 Task: Open Card Grant Proposal Review Meeting in Board Customer Retention Programs to Workspace Accounting and Finance Consulting and add a team member Softage.3@softage.net, a label Purple, a checklist Emotional Intelligence, an attachment from your onedrive, a color Purple and finally, add a card description 'Create and send out customer satisfaction survey' and a comment 'We should approach this task with a sense of community and teamwork'. Add a start date 'Jan 07, 1900' with a due date 'Jan 14, 1900'
Action: Mouse moved to (109, 335)
Screenshot: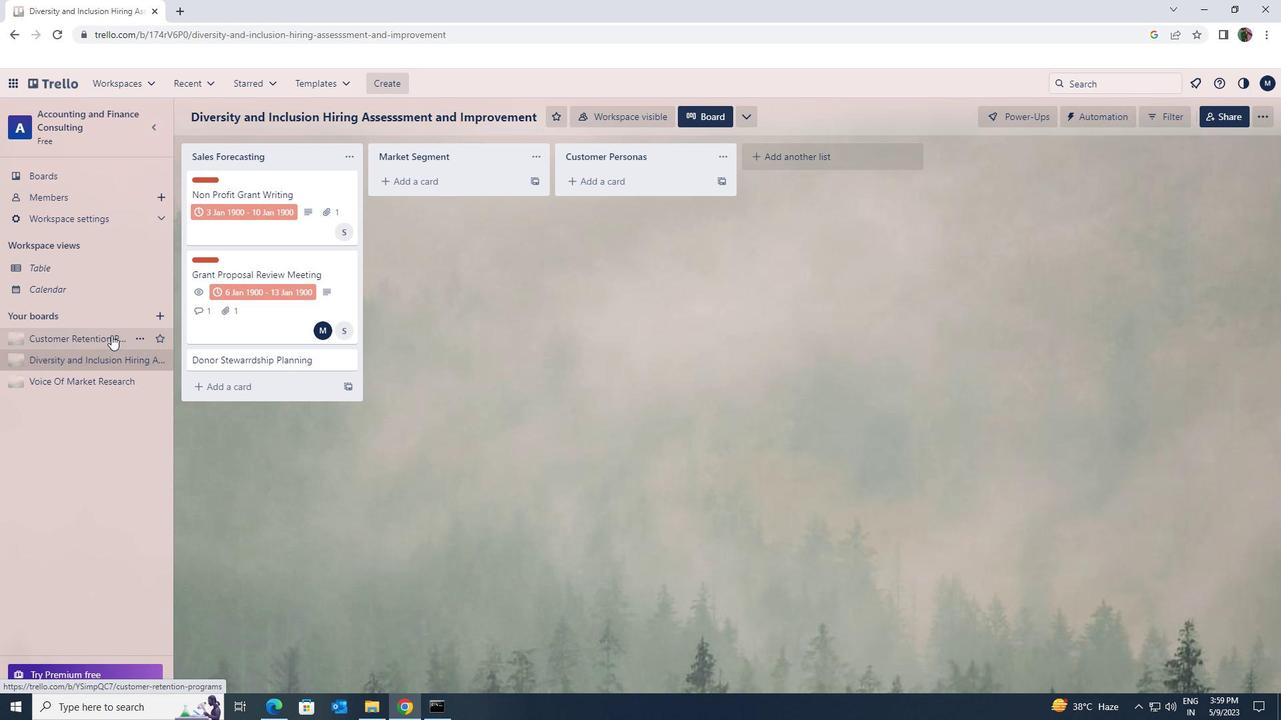 
Action: Mouse pressed left at (109, 335)
Screenshot: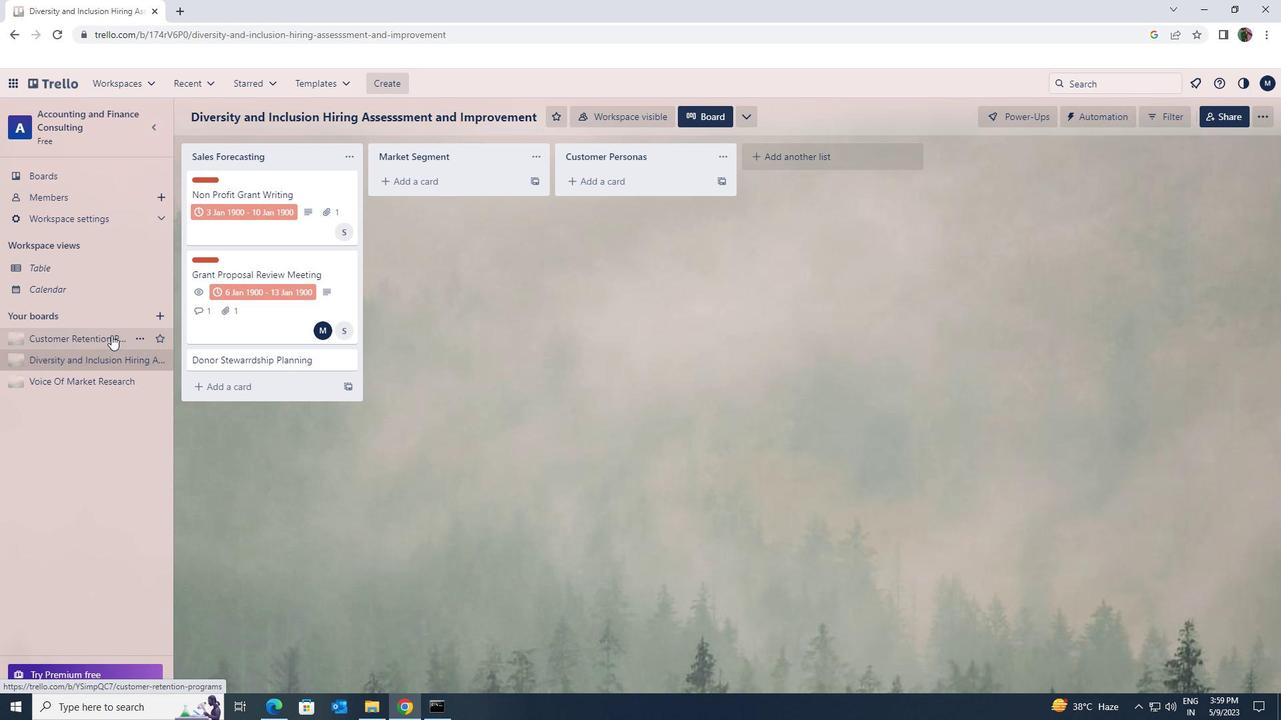
Action: Mouse moved to (236, 281)
Screenshot: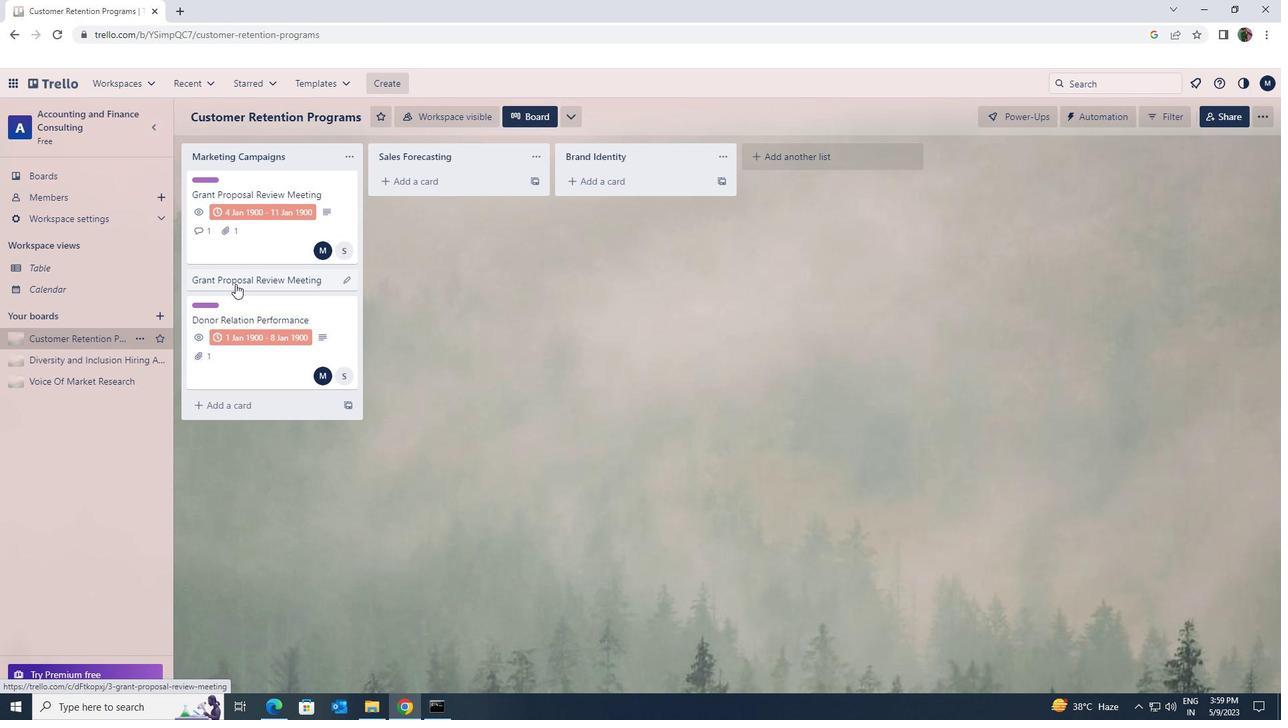 
Action: Mouse pressed left at (236, 281)
Screenshot: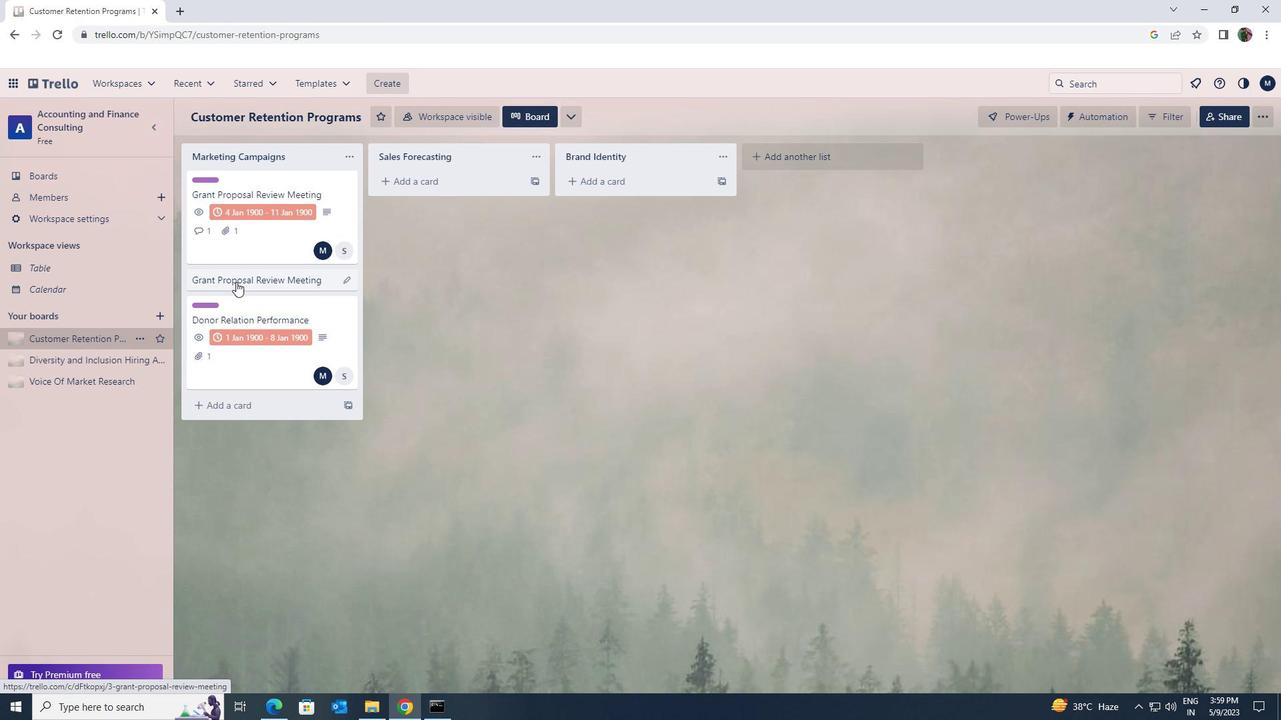 
Action: Mouse moved to (798, 188)
Screenshot: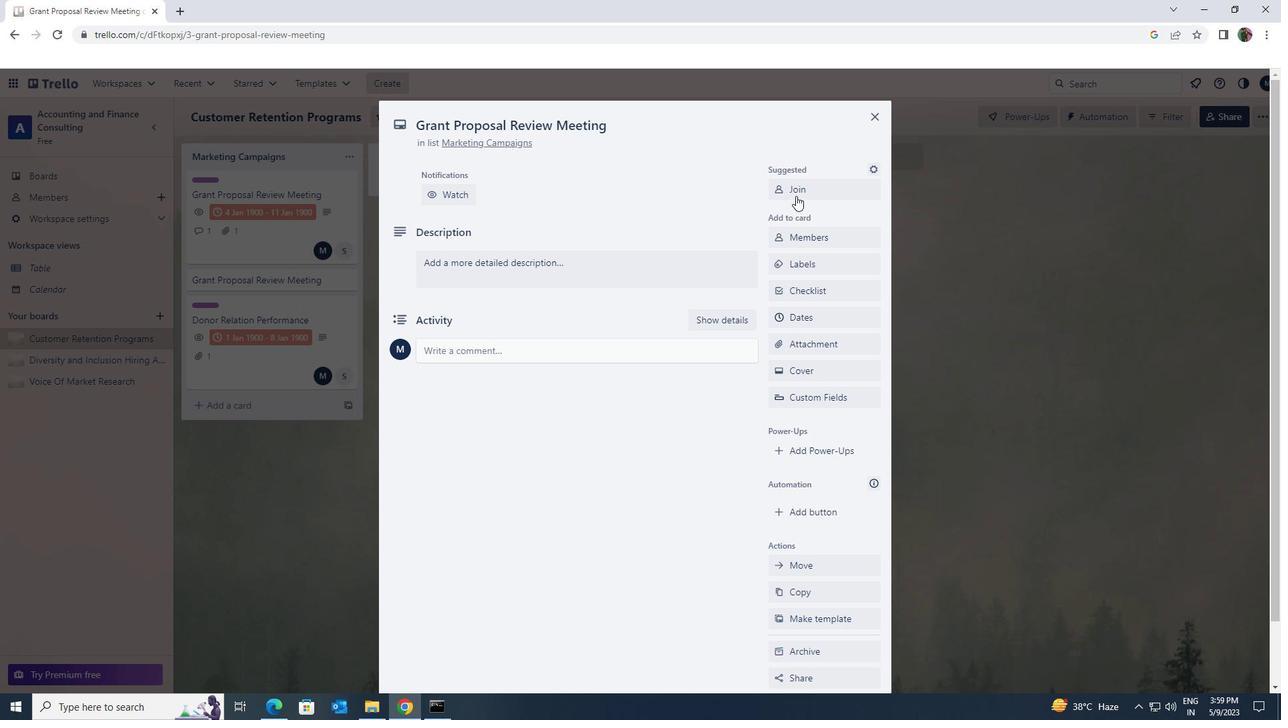 
Action: Mouse pressed left at (798, 188)
Screenshot: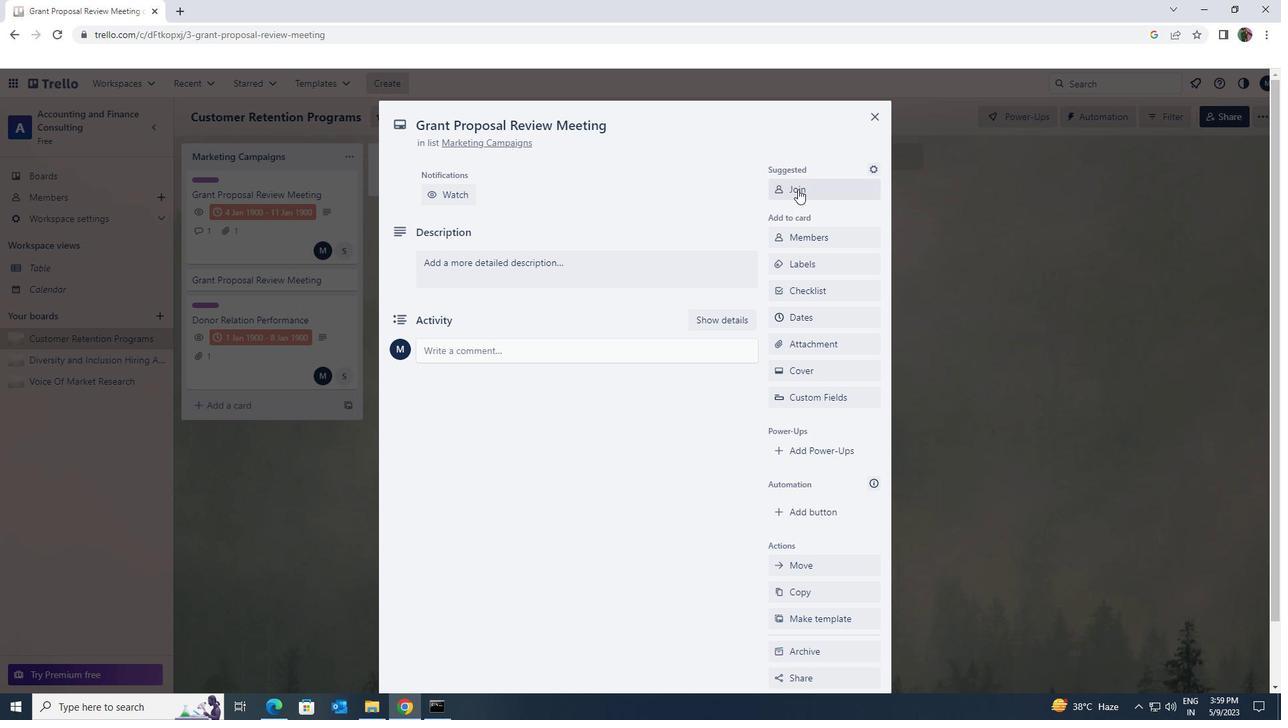 
Action: Mouse moved to (796, 191)
Screenshot: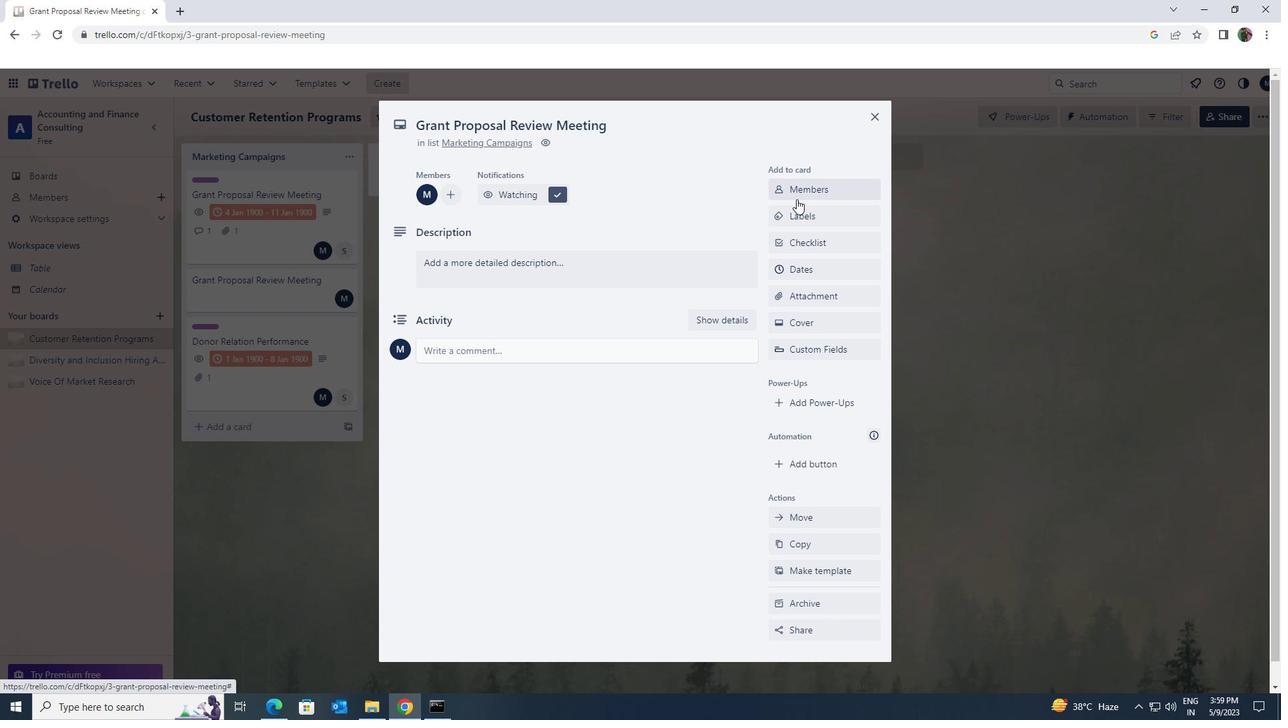 
Action: Mouse pressed left at (796, 191)
Screenshot: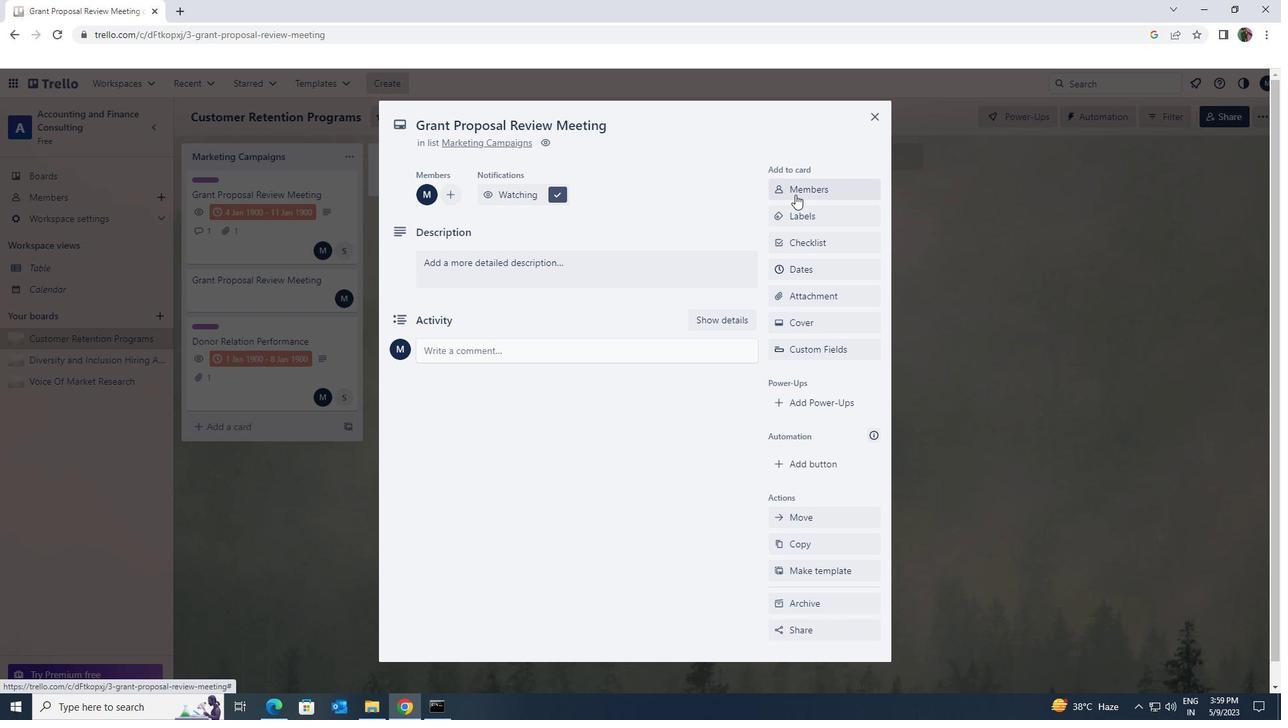 
Action: Mouse moved to (823, 252)
Screenshot: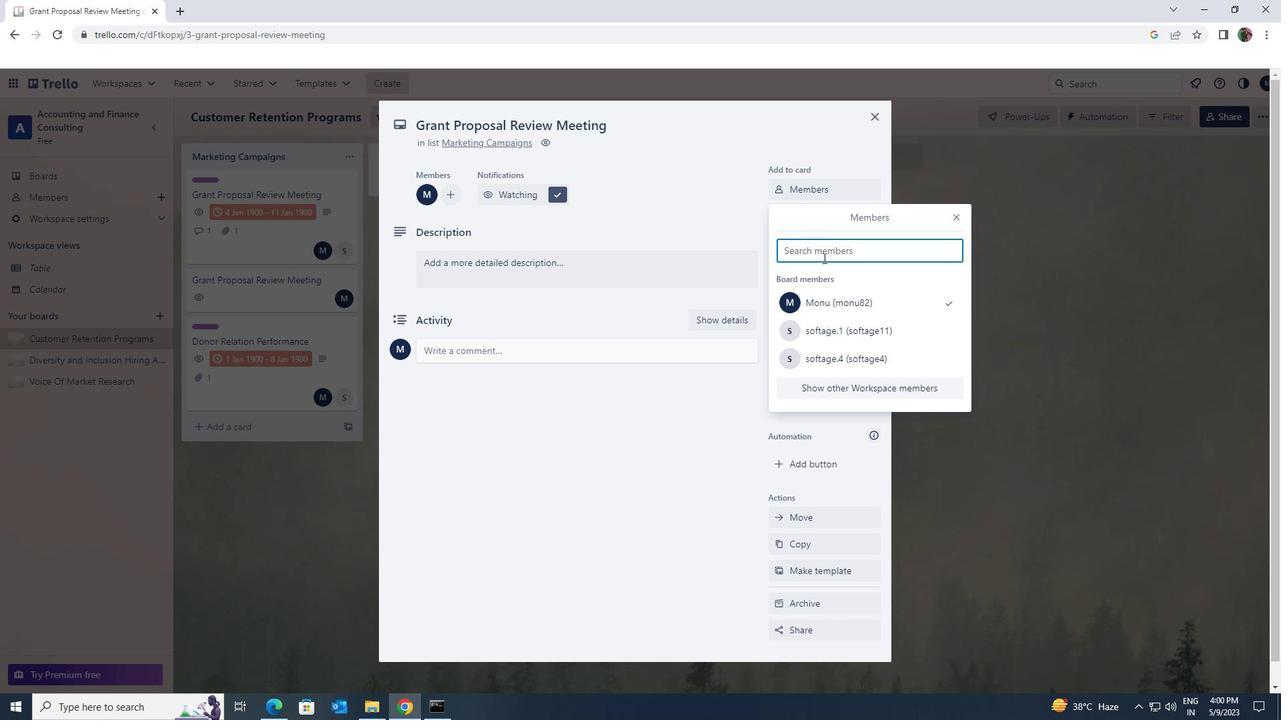 
Action: Mouse pressed left at (823, 252)
Screenshot: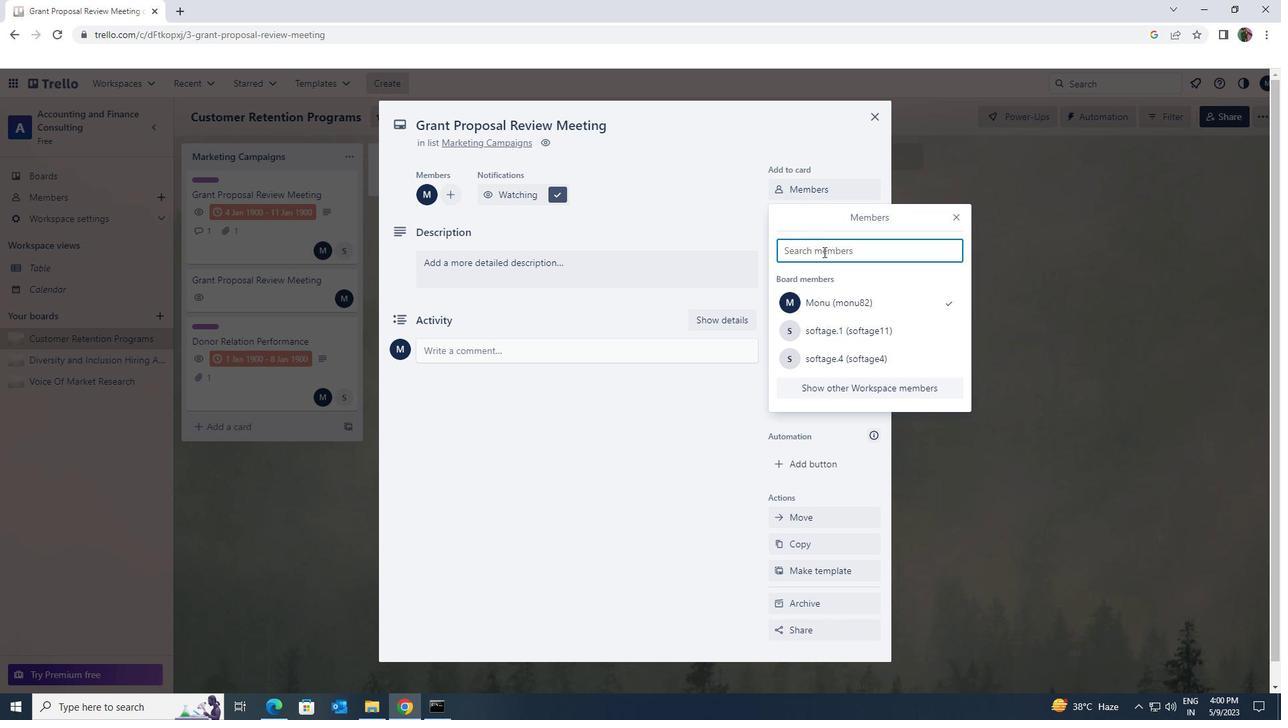 
Action: Key pressed <Key.shift>SOFTAGE.3<Key.shift><Key.shift>@<Key.shift>SOFTAGE.NET
Screenshot: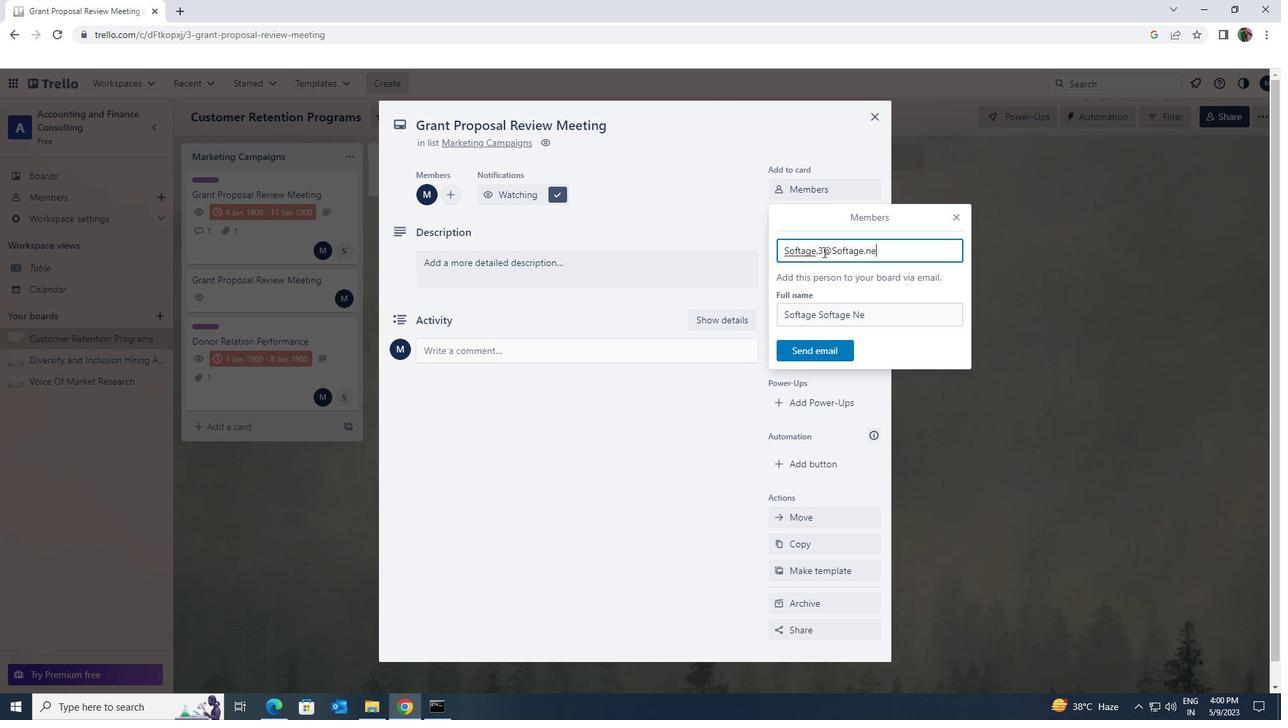 
Action: Mouse moved to (828, 349)
Screenshot: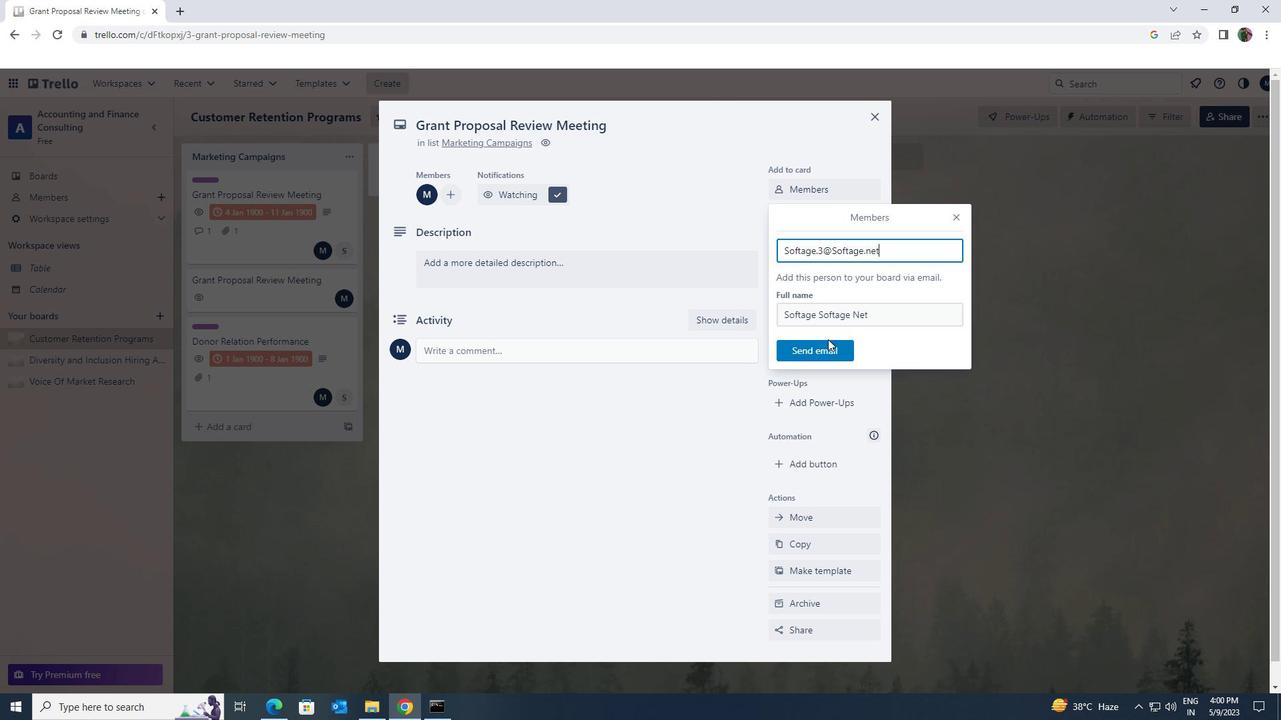 
Action: Mouse pressed left at (828, 349)
Screenshot: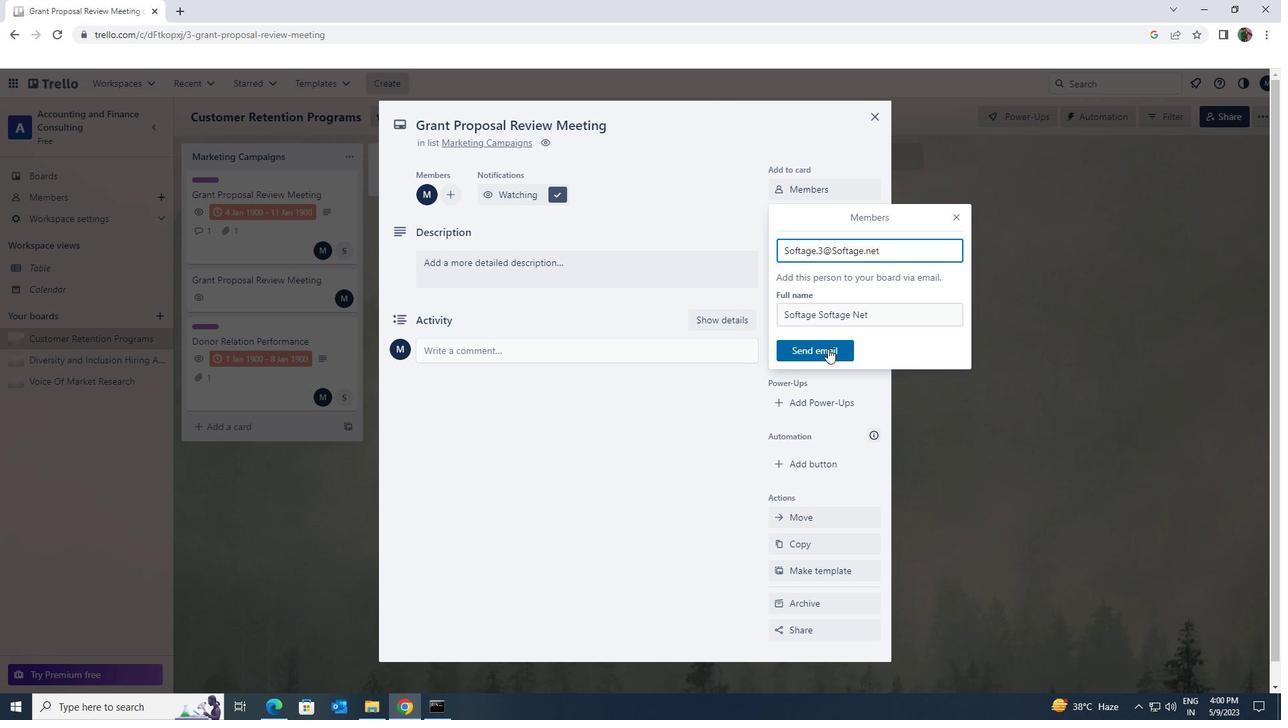 
Action: Mouse moved to (796, 216)
Screenshot: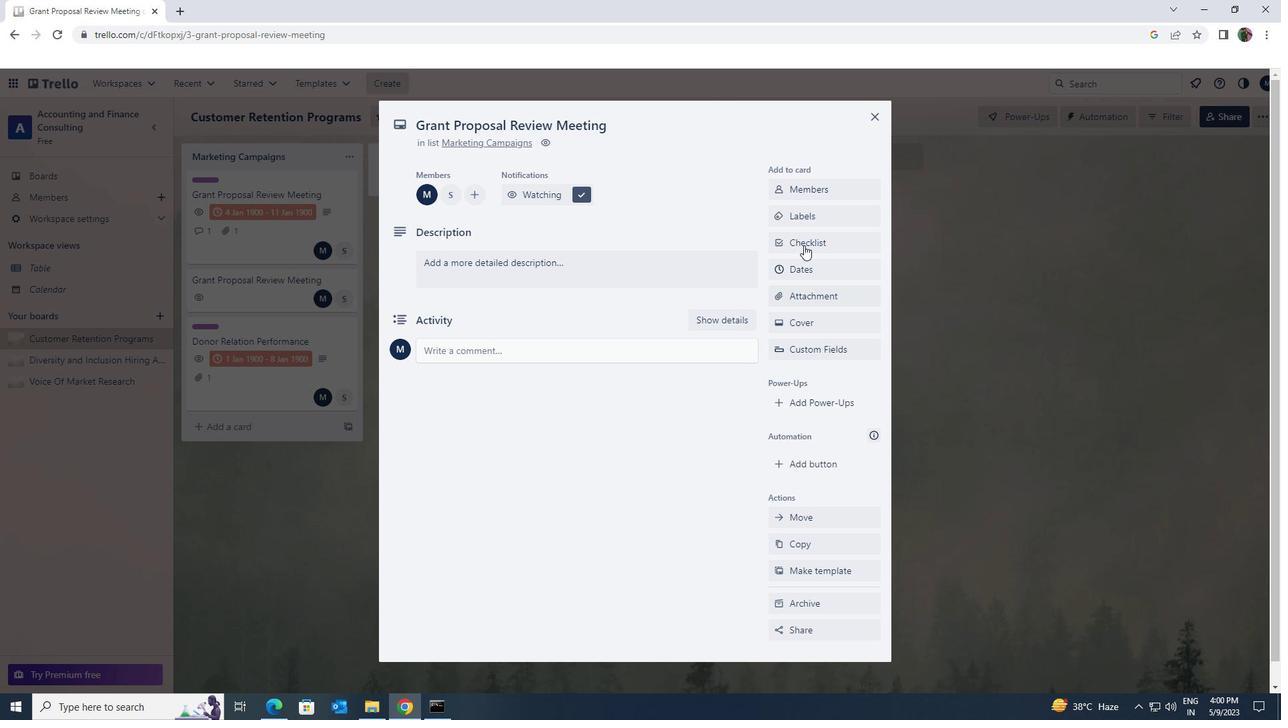 
Action: Mouse pressed left at (796, 216)
Screenshot: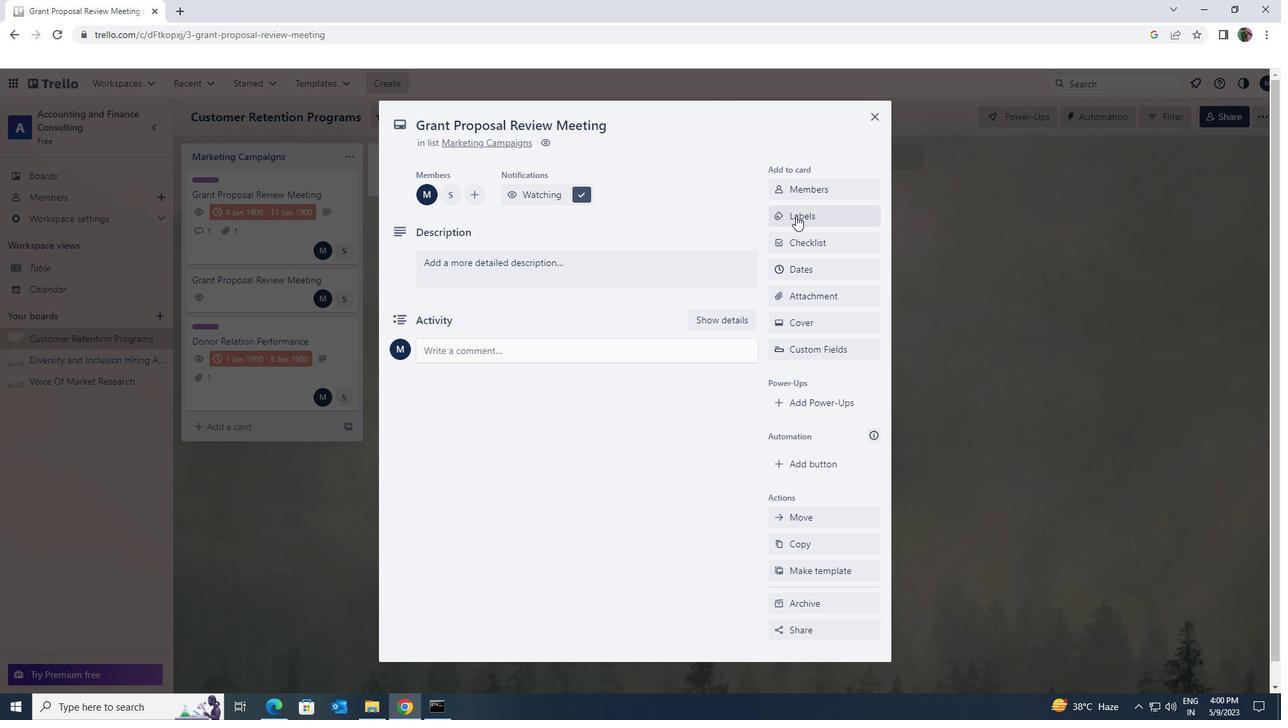 
Action: Mouse moved to (869, 497)
Screenshot: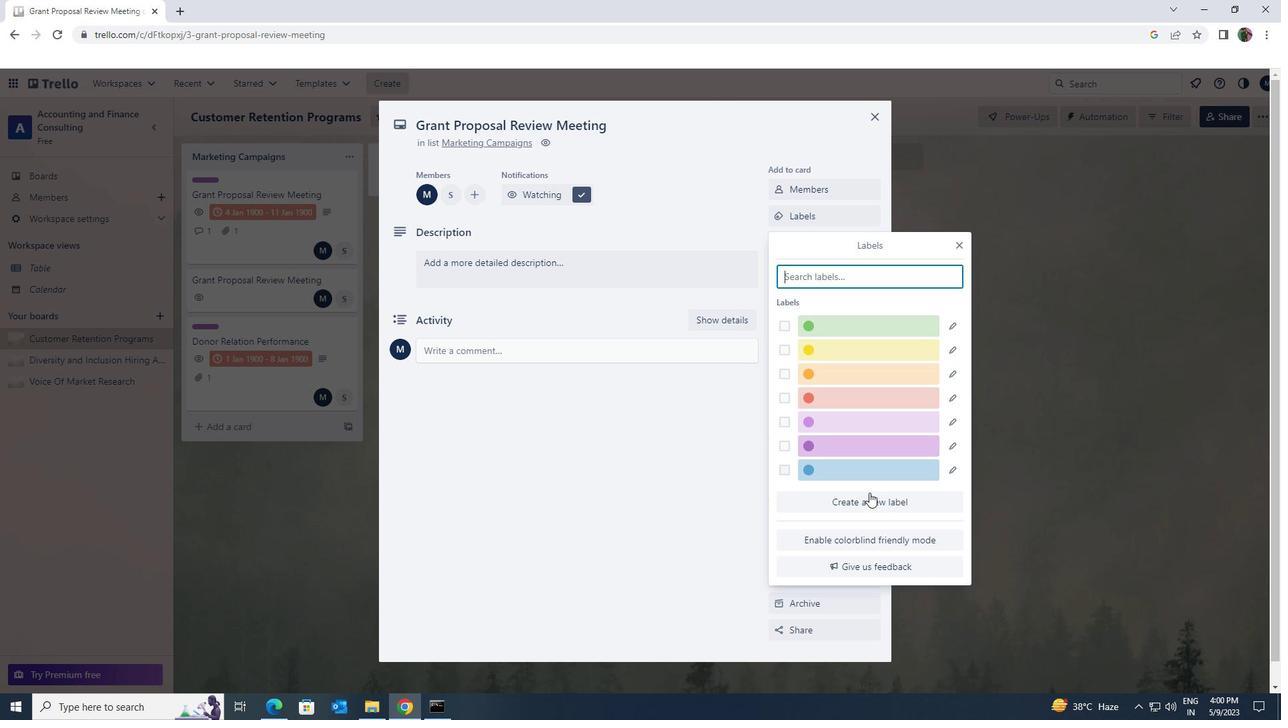 
Action: Mouse pressed left at (869, 497)
Screenshot: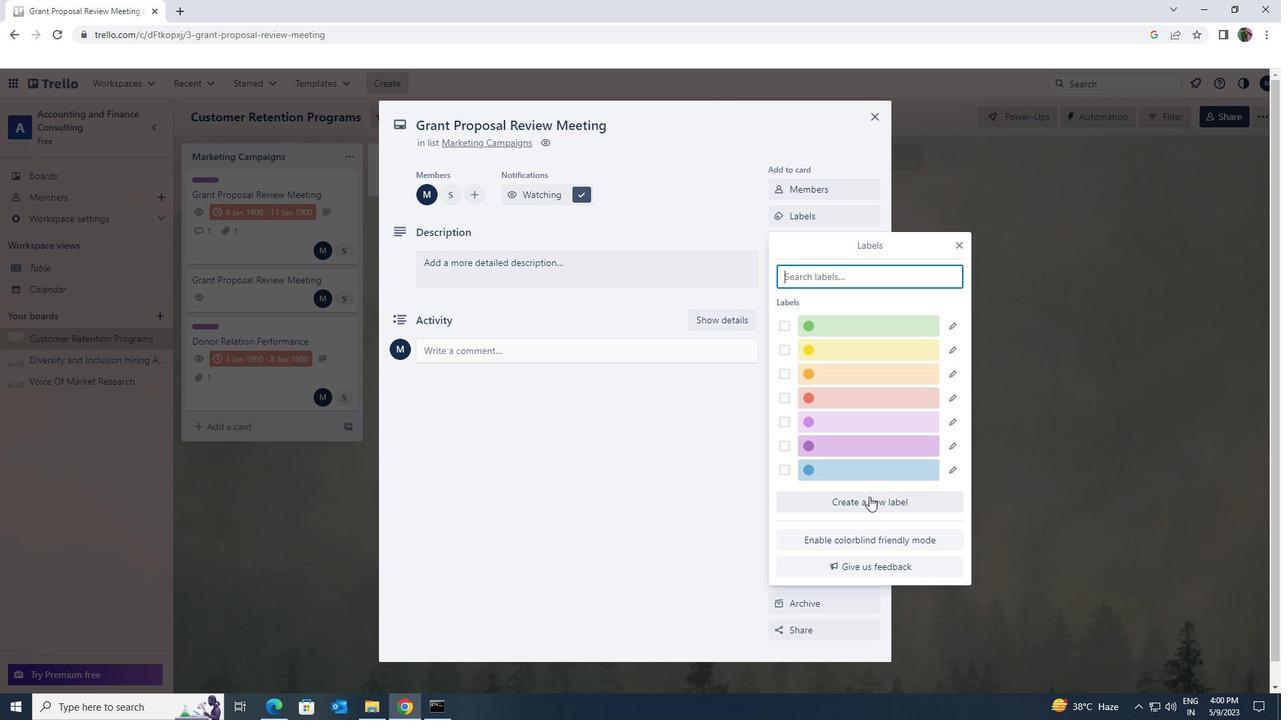 
Action: Mouse moved to (947, 463)
Screenshot: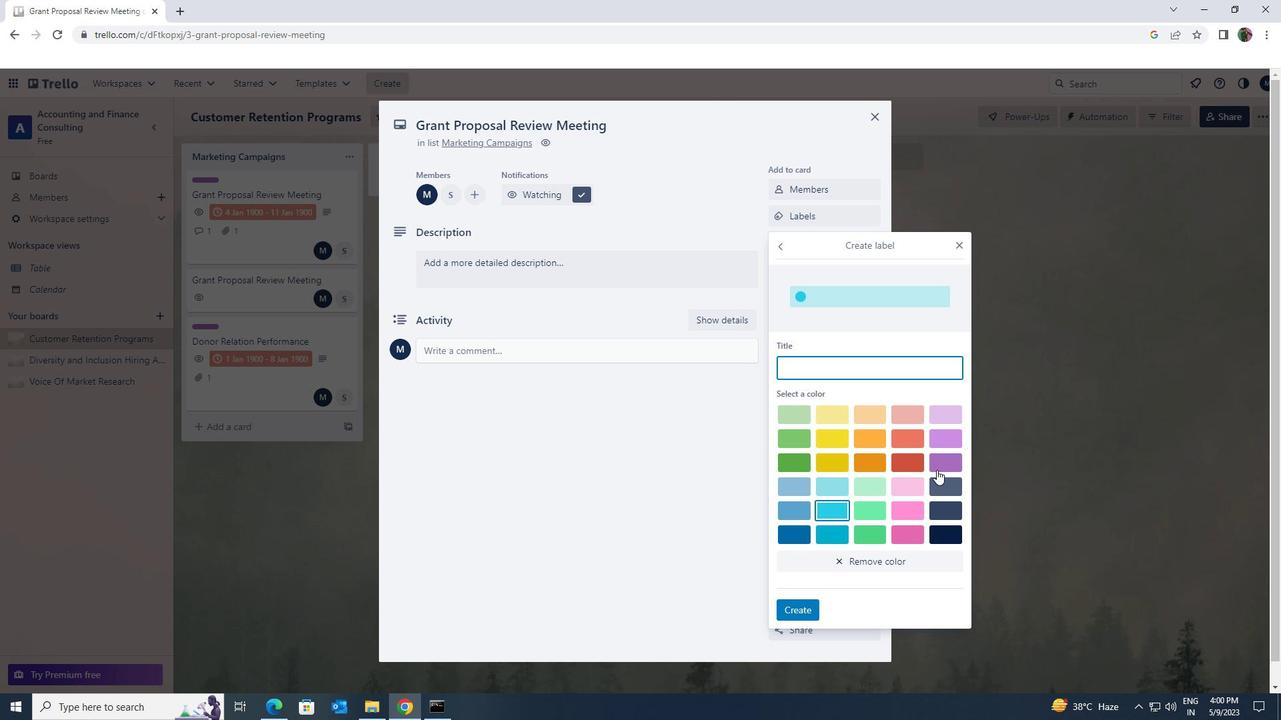 
Action: Mouse pressed left at (947, 463)
Screenshot: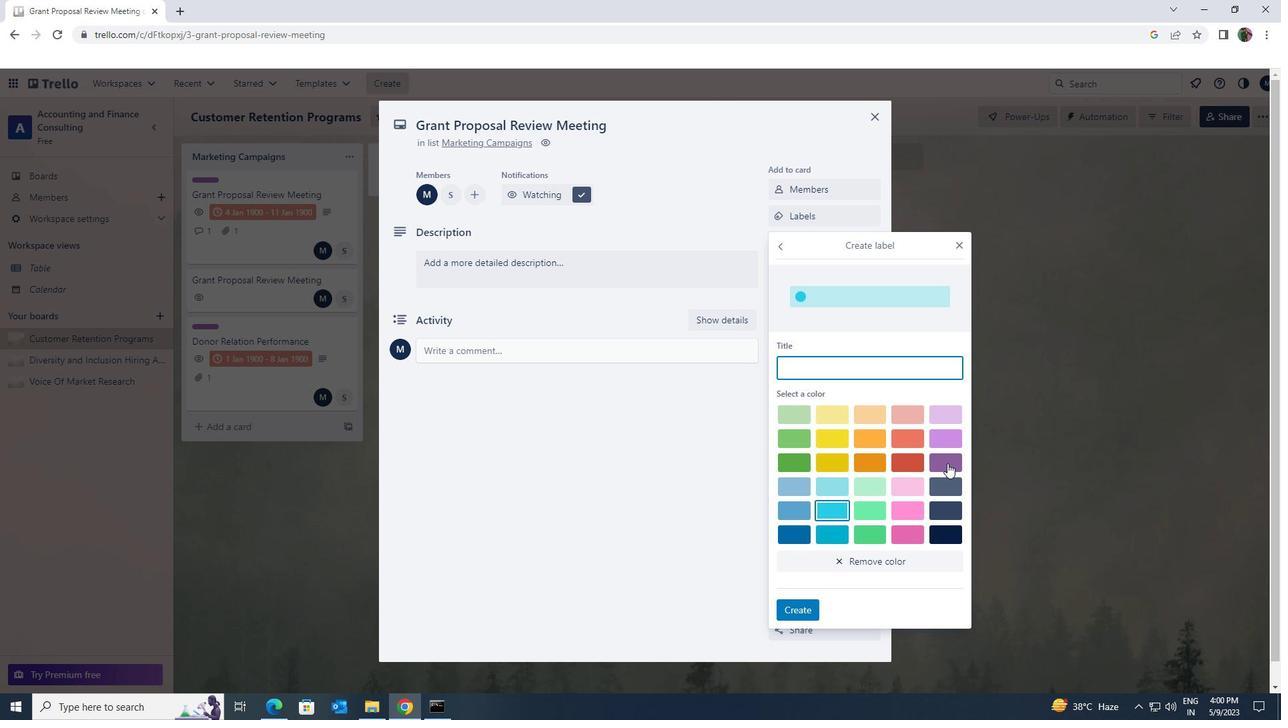 
Action: Mouse moved to (798, 609)
Screenshot: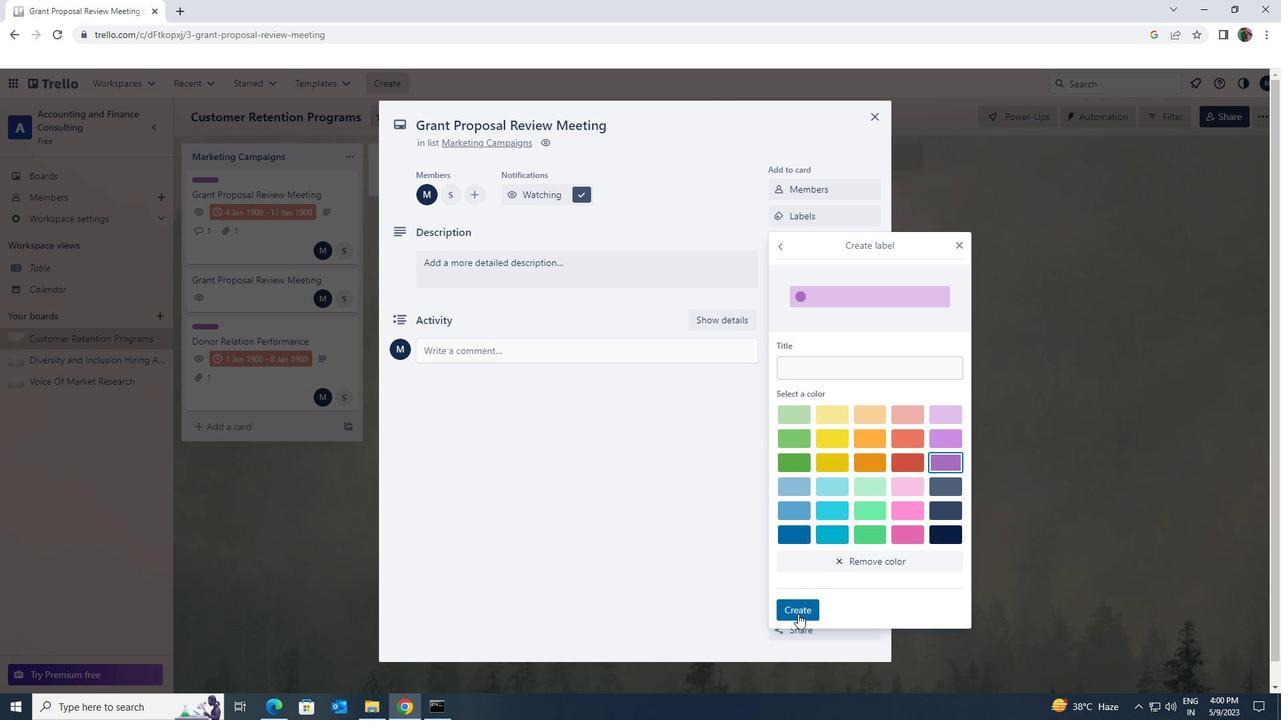 
Action: Mouse pressed left at (798, 609)
Screenshot: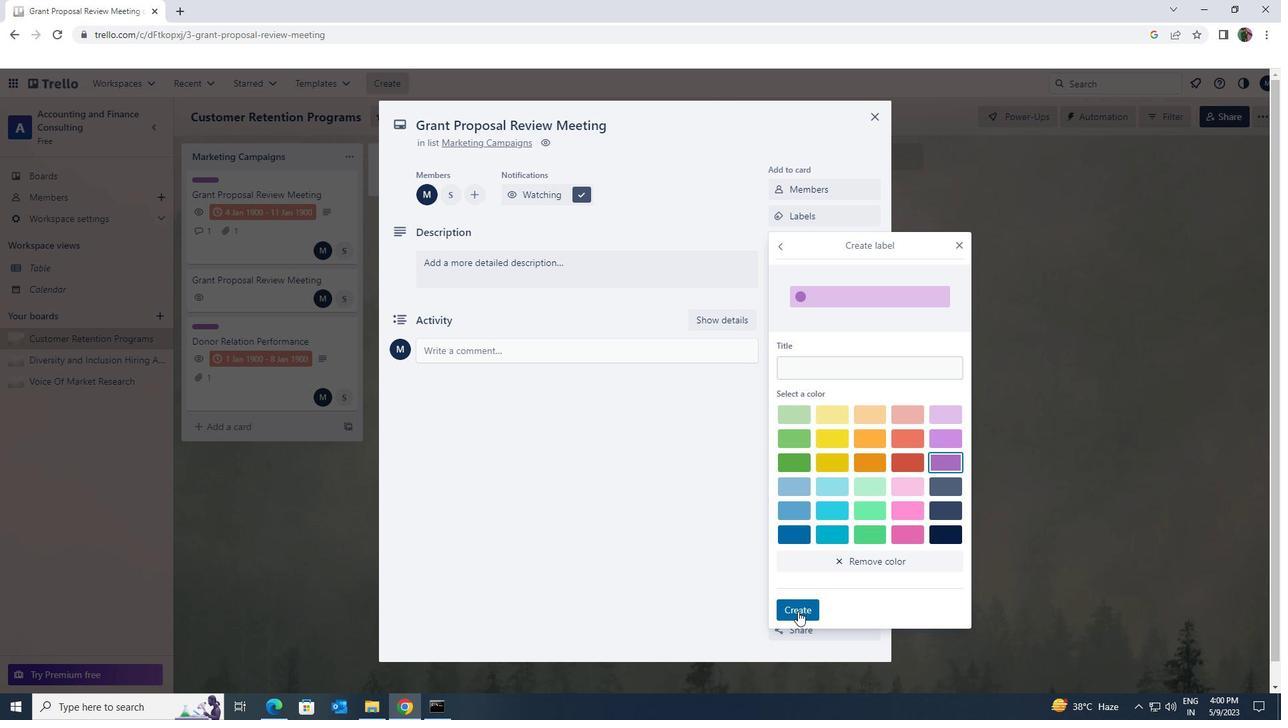
Action: Mouse moved to (960, 246)
Screenshot: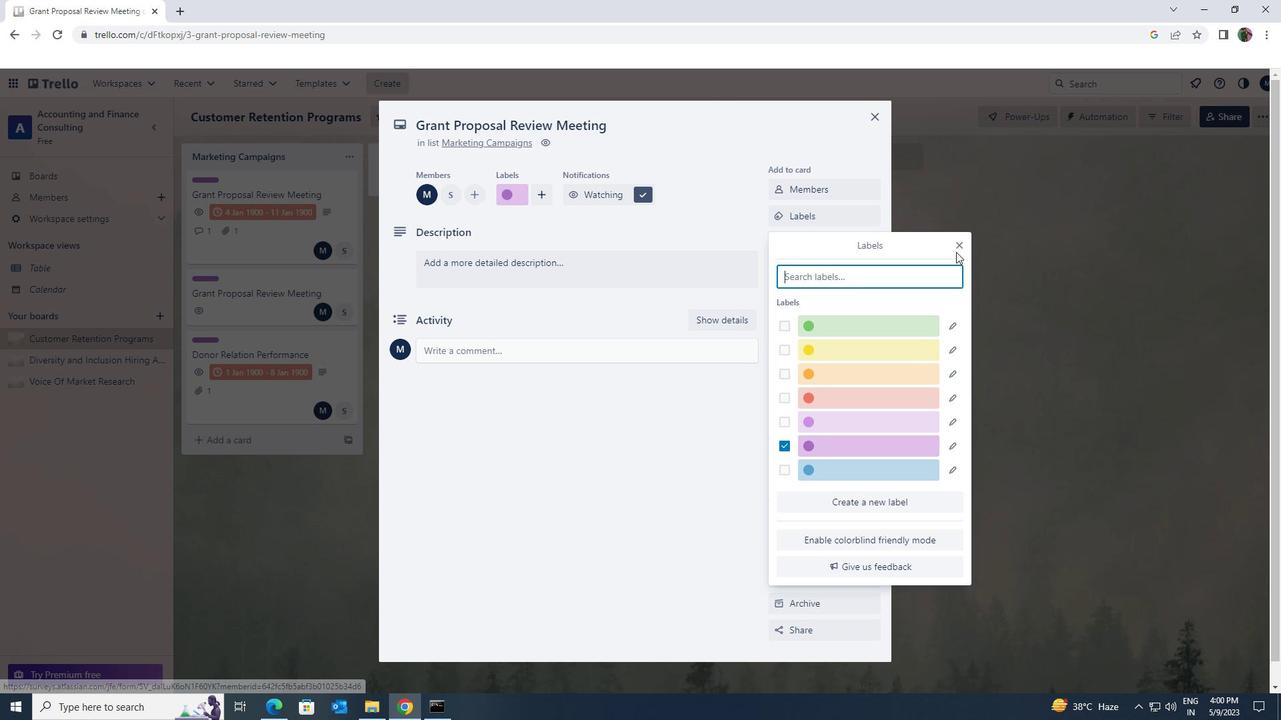 
Action: Mouse pressed left at (960, 246)
Screenshot: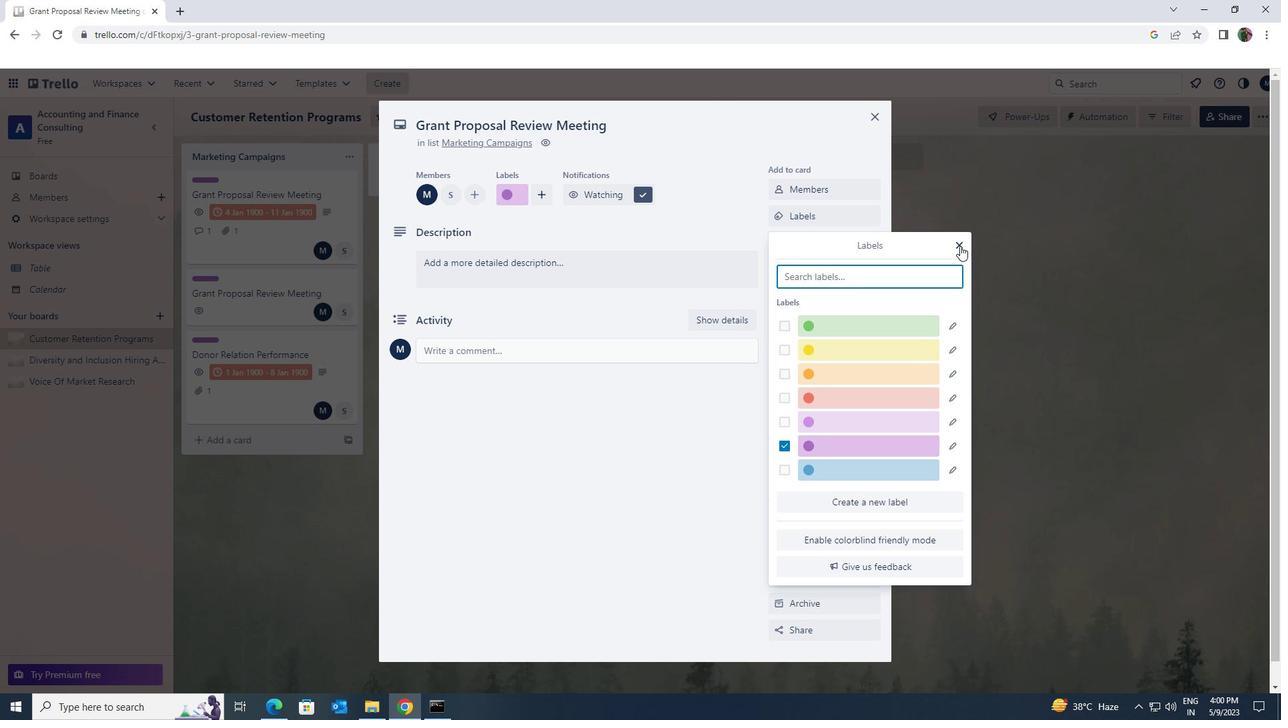 
Action: Mouse moved to (853, 242)
Screenshot: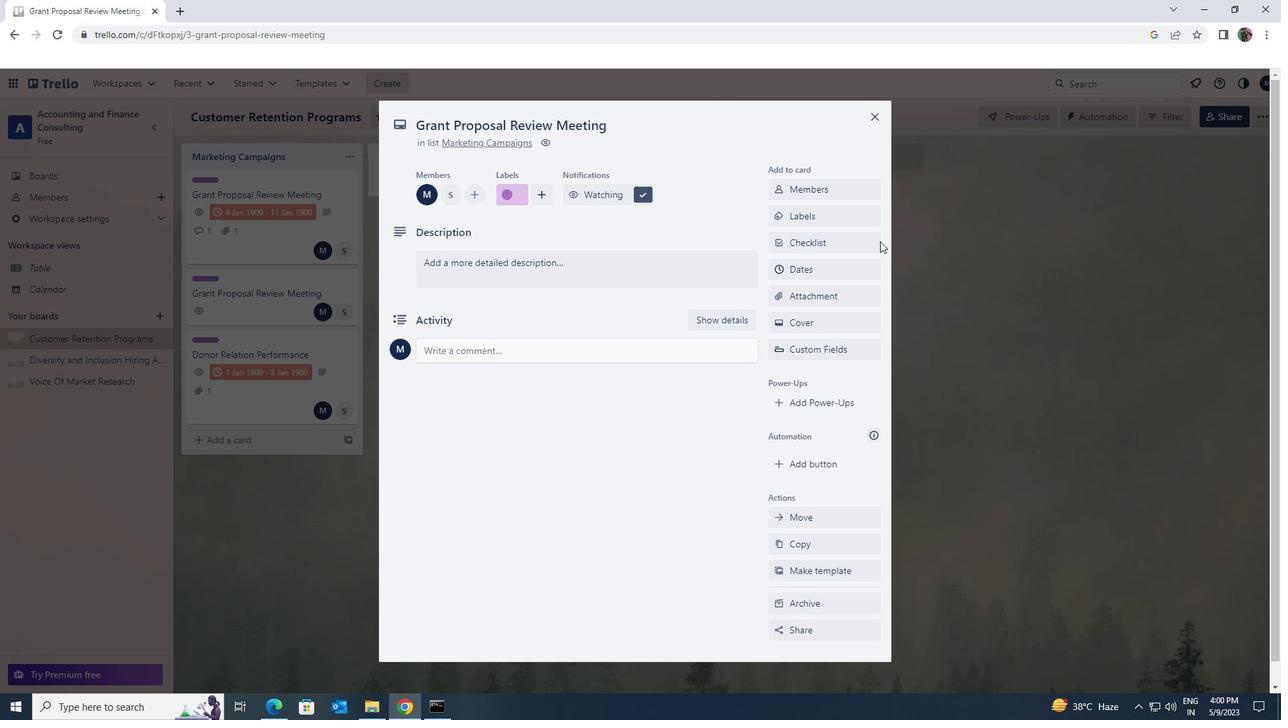 
Action: Mouse pressed left at (853, 242)
Screenshot: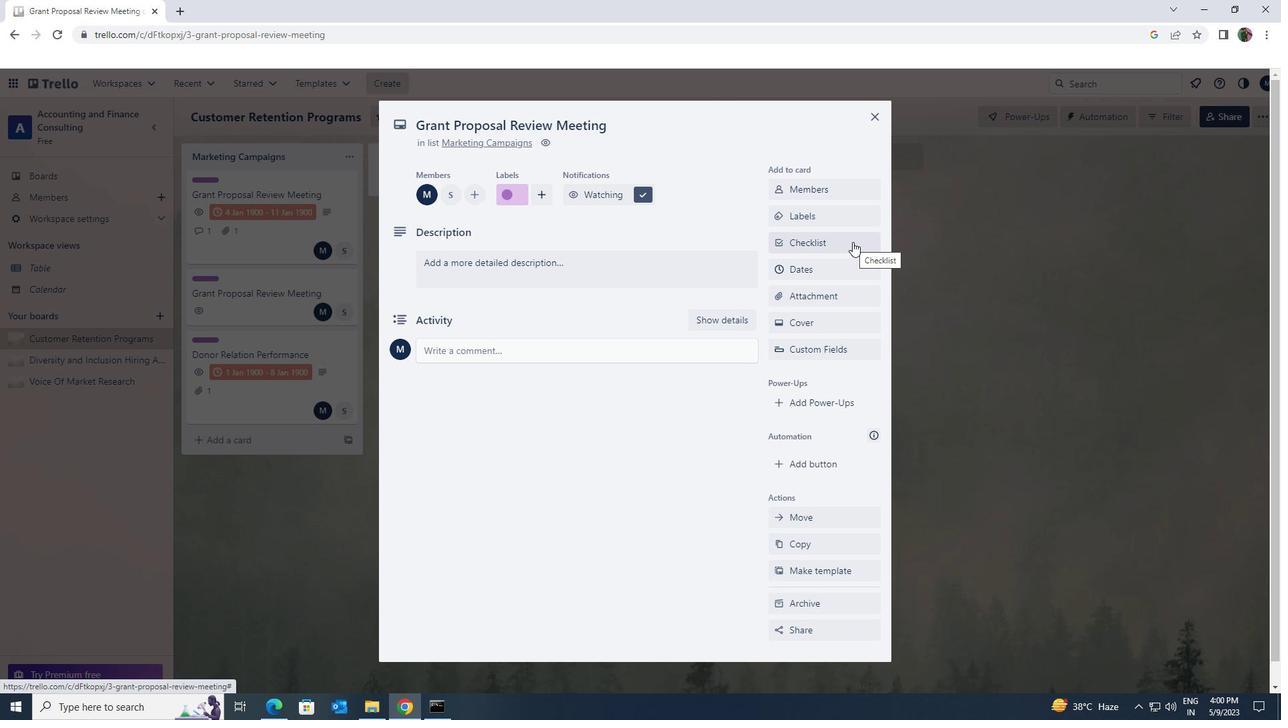 
Action: Key pressed <Key.shift><Key.shift><Key.shift><Key.shift>EMOTIONAL<Key.space><Key.shift>INTELLIGENCE
Screenshot: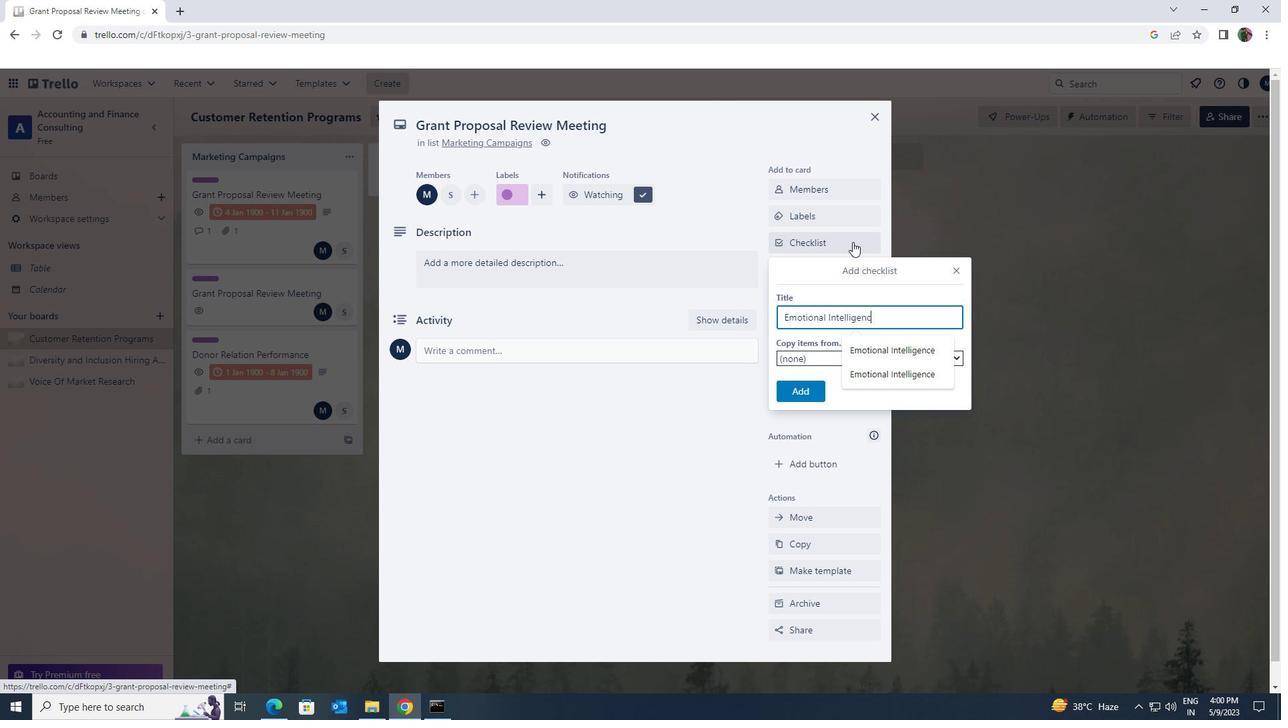 
Action: Mouse moved to (808, 393)
Screenshot: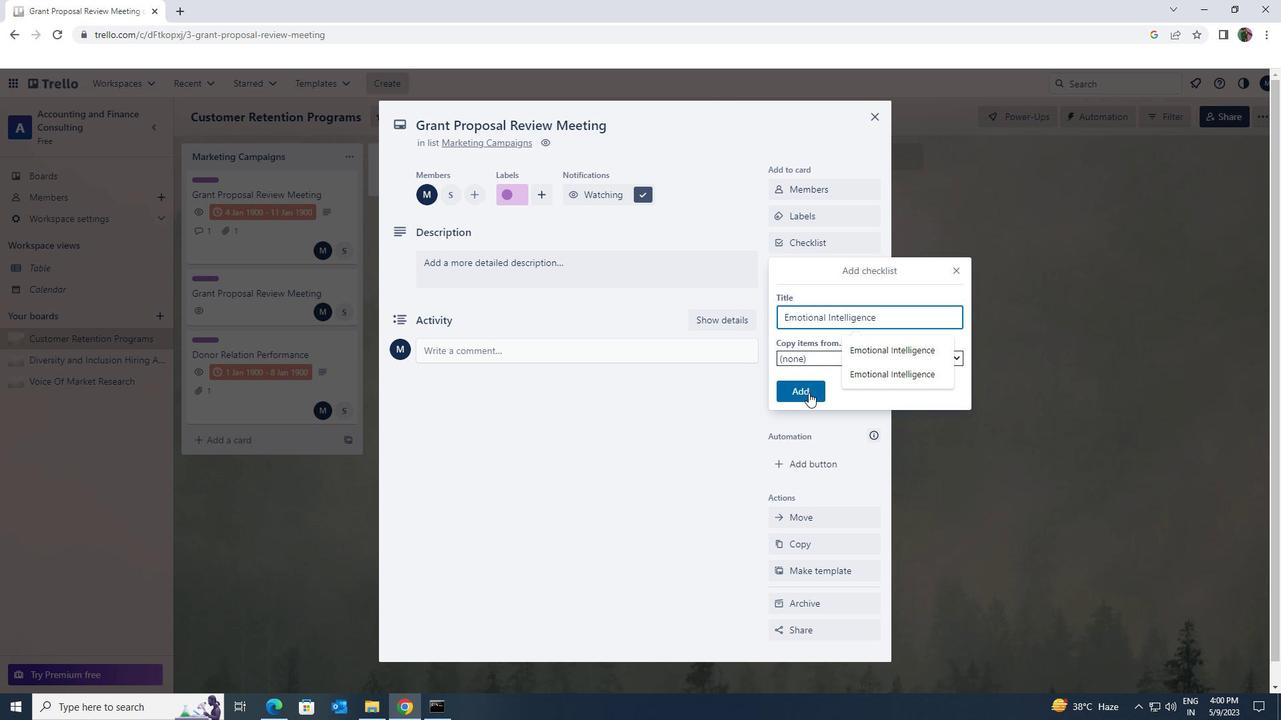 
Action: Mouse pressed left at (808, 393)
Screenshot: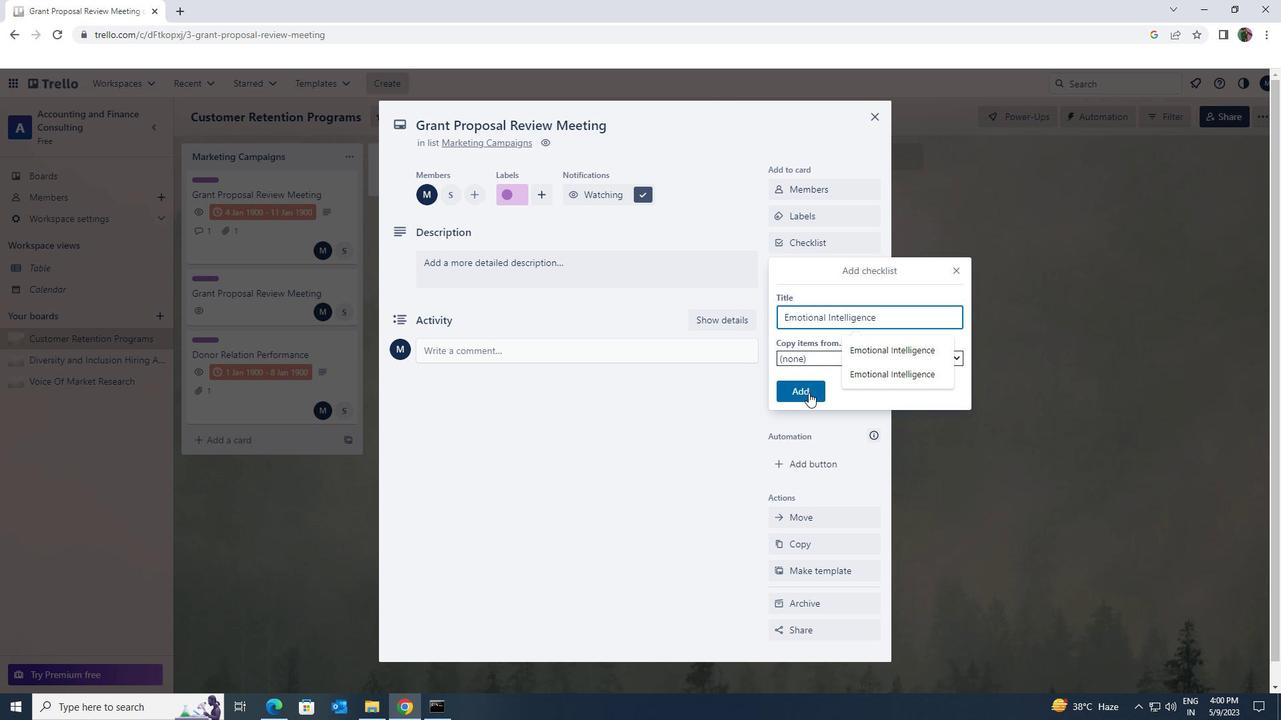 
Action: Mouse moved to (835, 299)
Screenshot: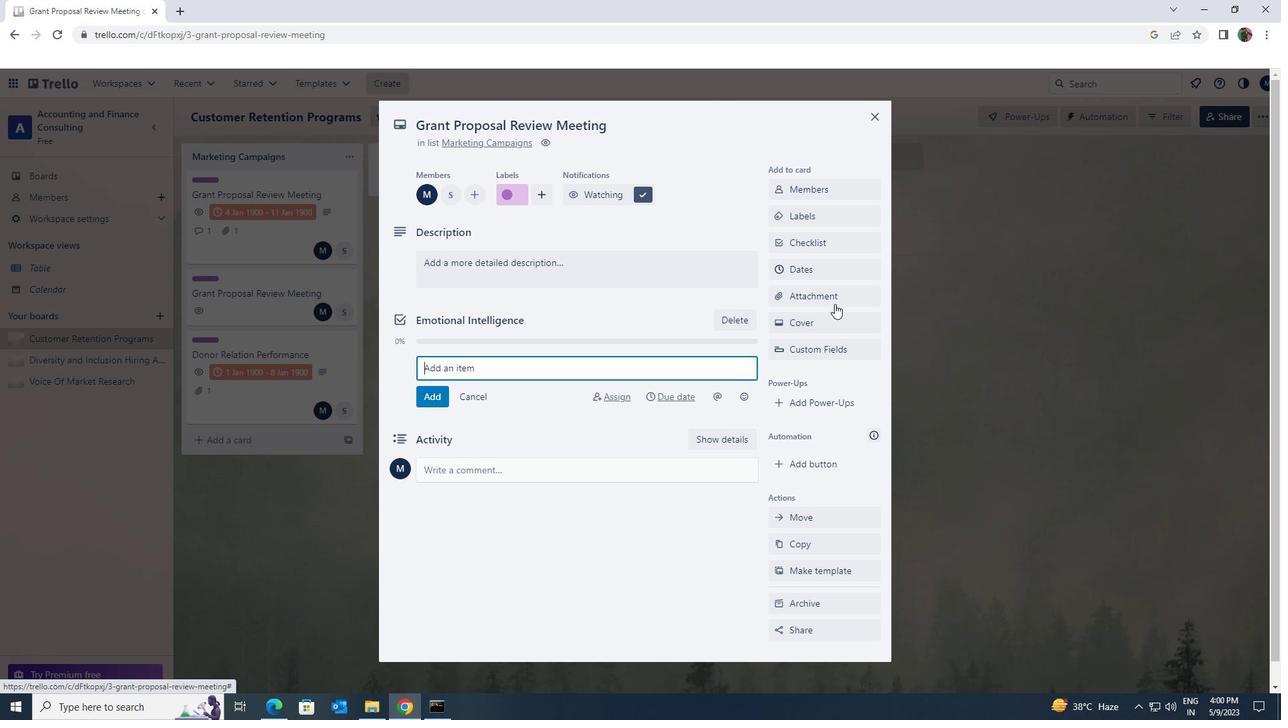 
Action: Mouse pressed left at (835, 299)
Screenshot: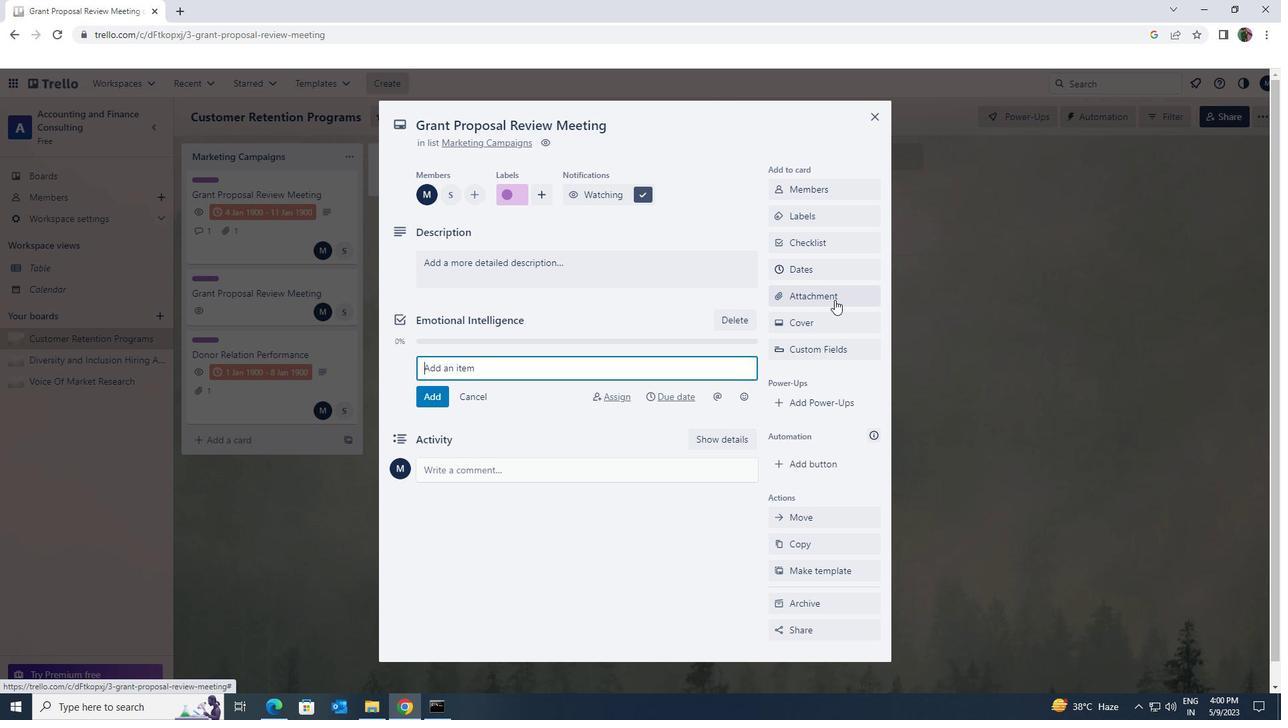 
Action: Mouse moved to (825, 400)
Screenshot: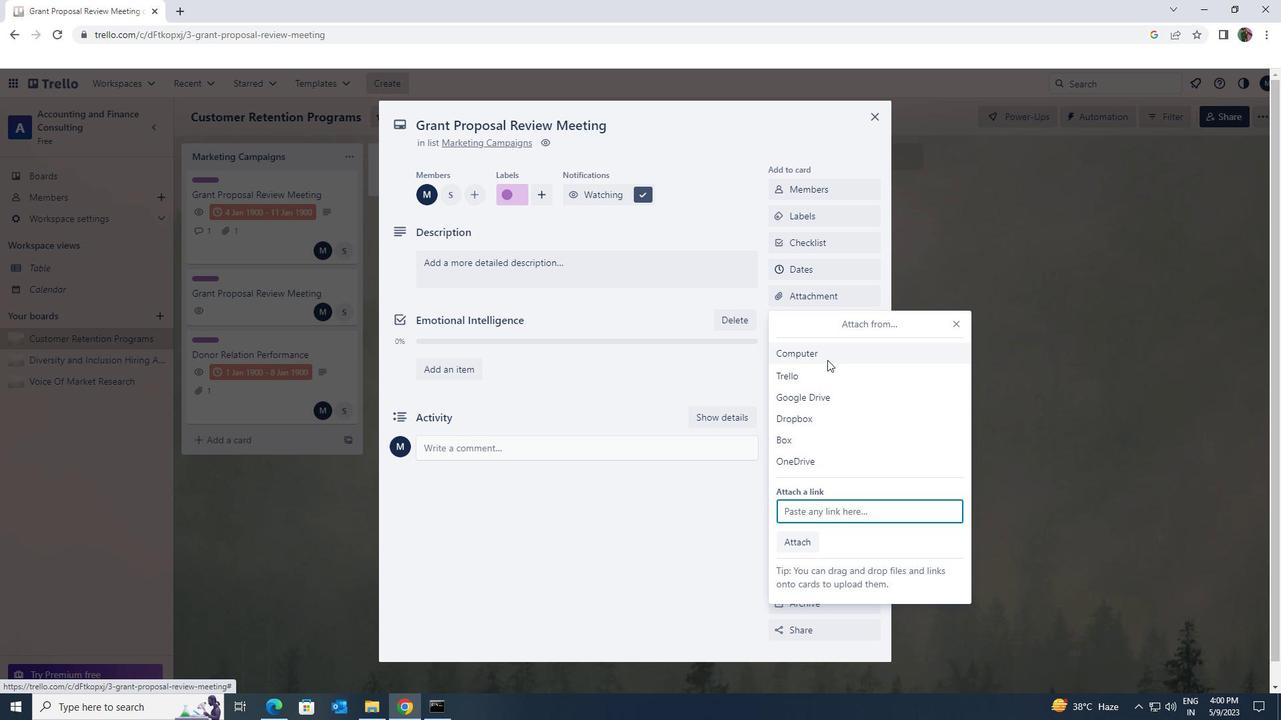 
Action: Mouse pressed left at (825, 400)
Screenshot: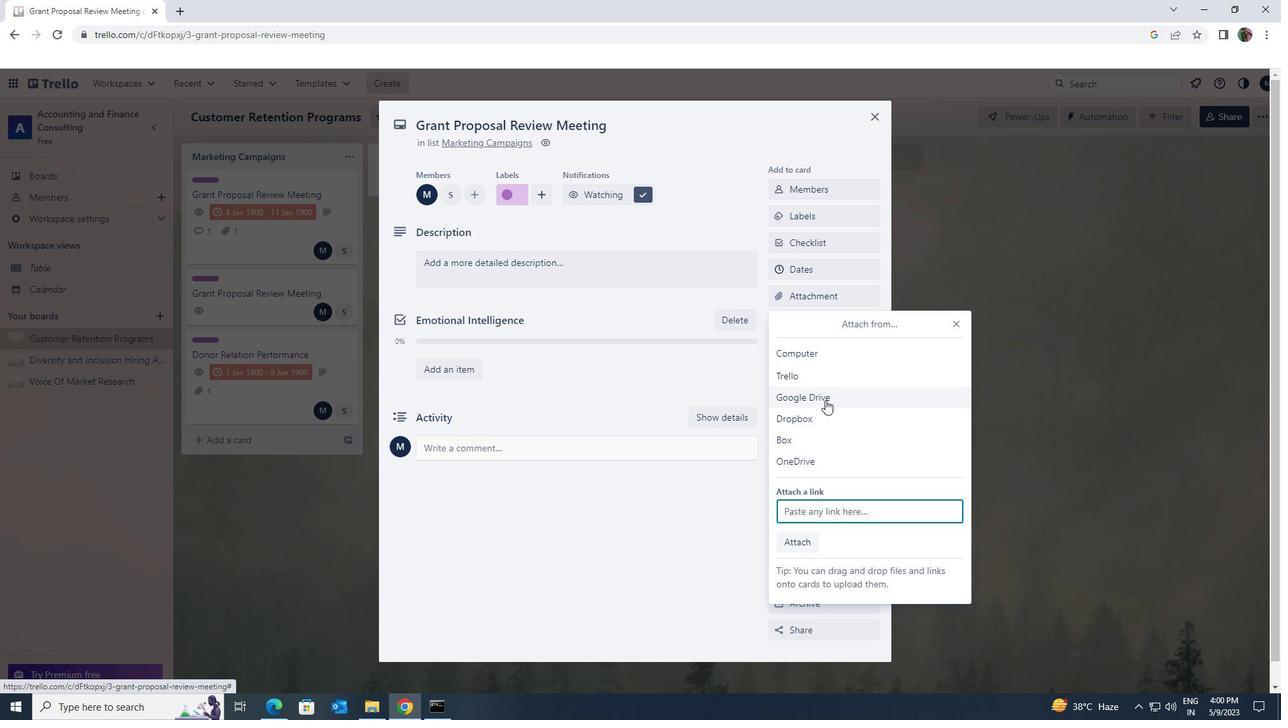 
Action: Mouse moved to (607, 351)
Screenshot: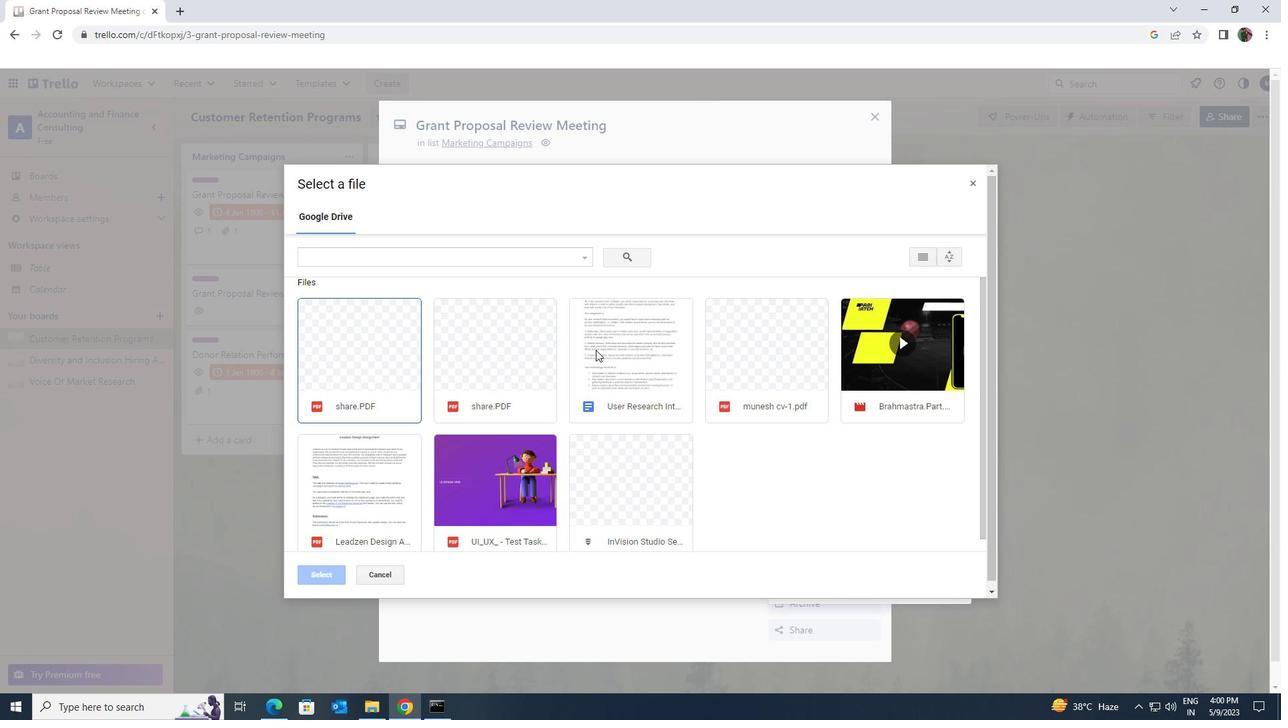 
Action: Mouse pressed left at (607, 351)
Screenshot: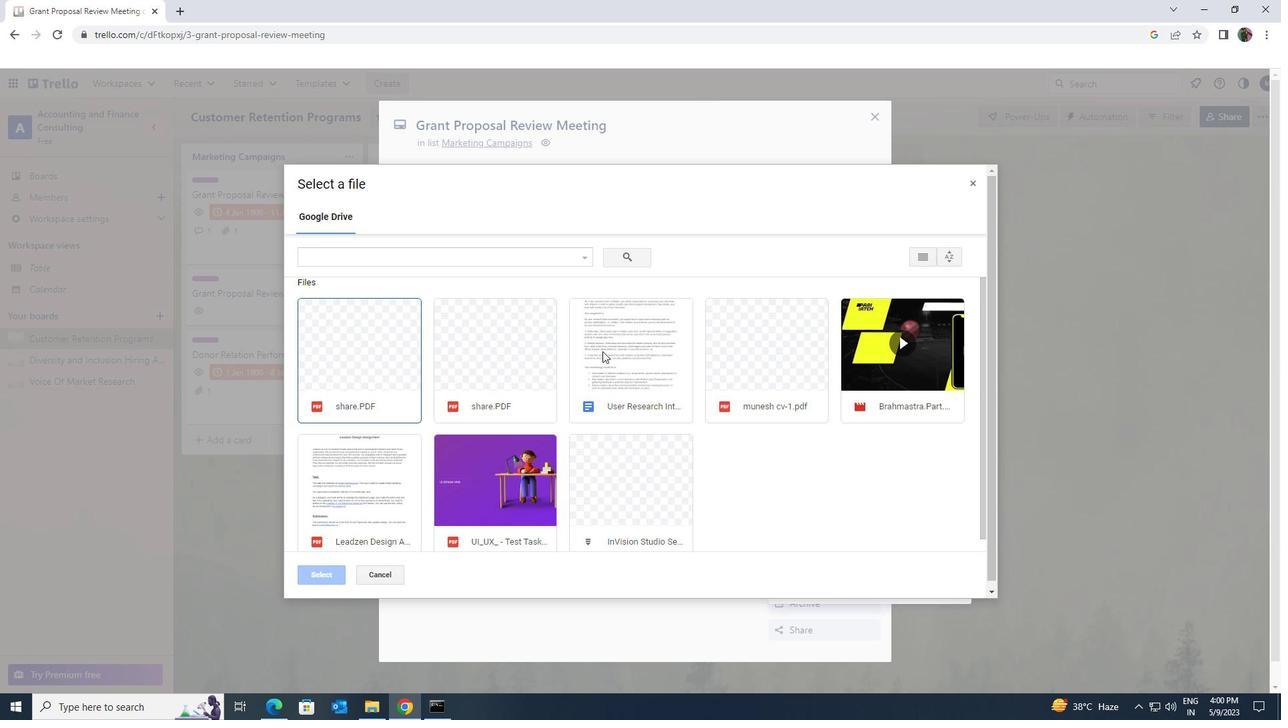 
Action: Mouse moved to (327, 580)
Screenshot: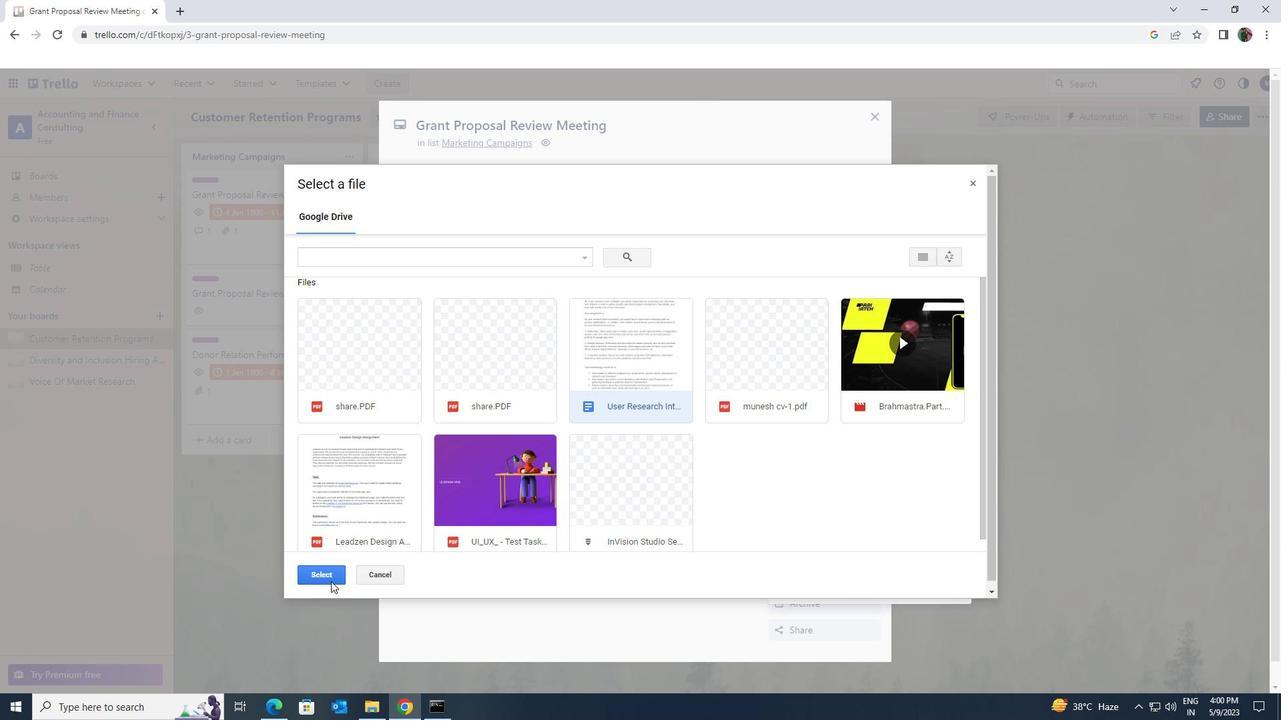
Action: Mouse pressed left at (327, 580)
Screenshot: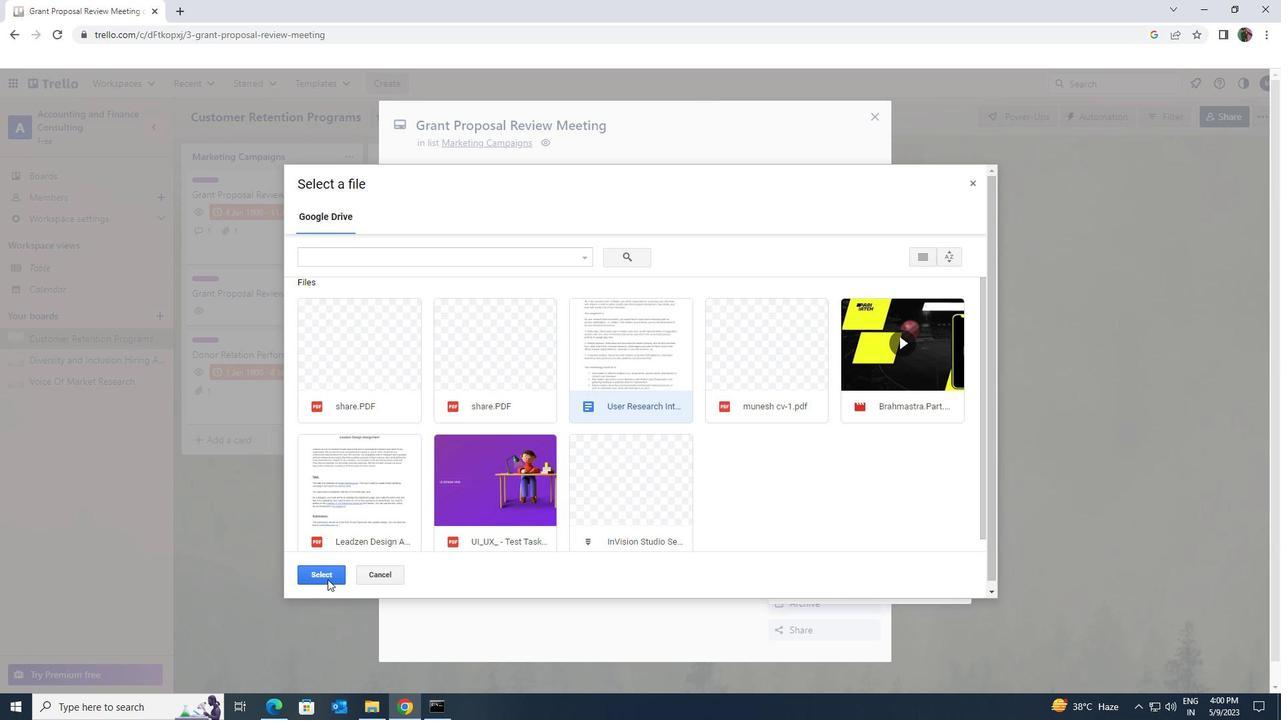 
Action: Mouse moved to (489, 272)
Screenshot: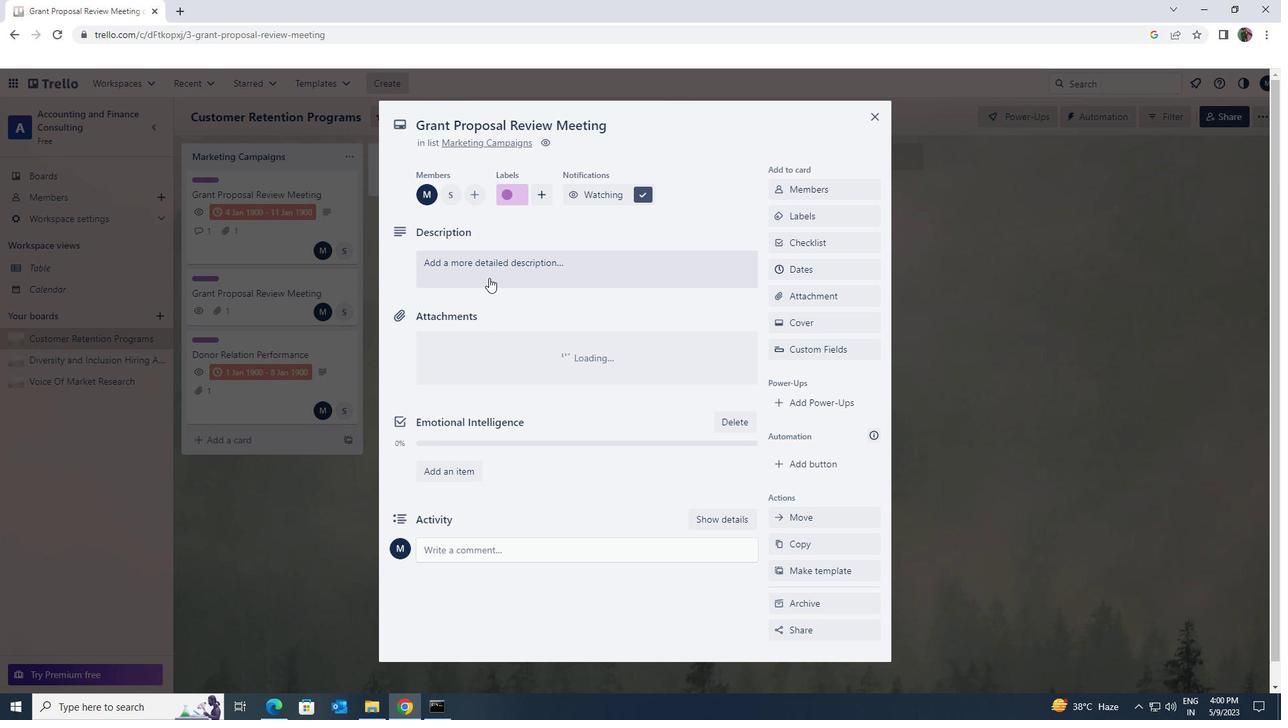 
Action: Mouse pressed left at (489, 272)
Screenshot: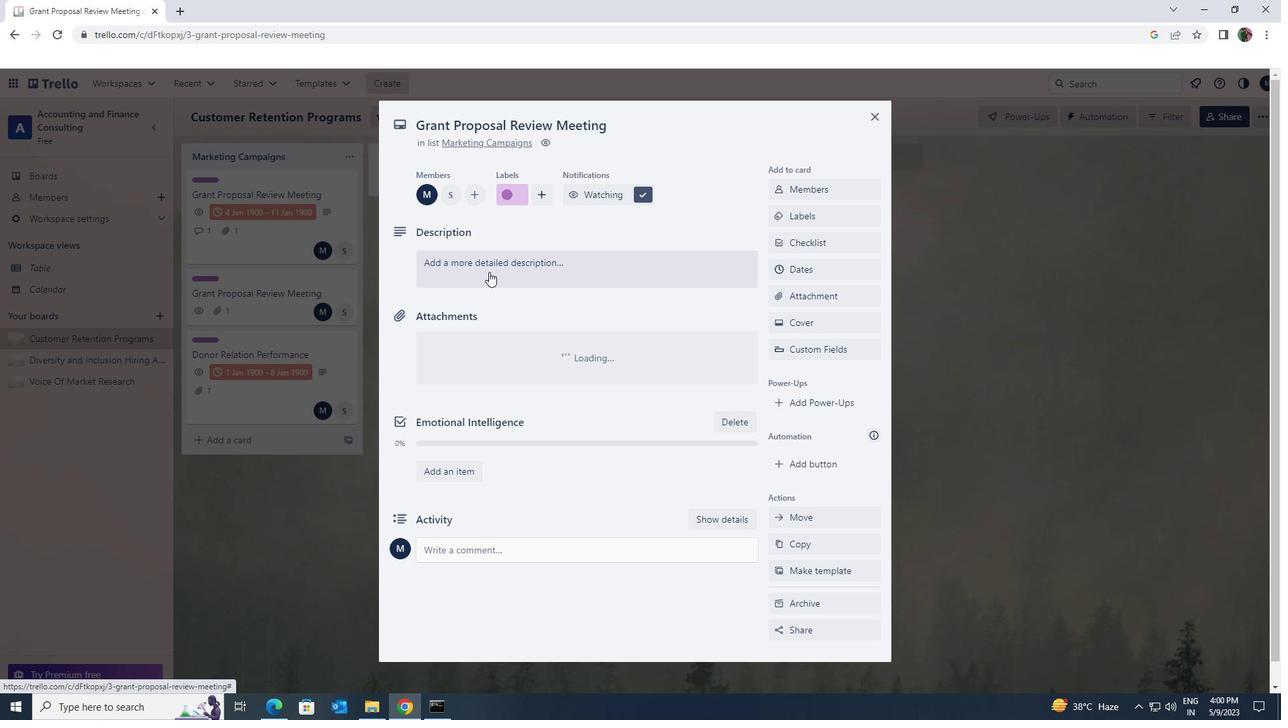 
Action: Key pressed <Key.shift><Key.shift><Key.shift><Key.shift><Key.shift>CREATE<Key.space>AND<Key.space>SENT<Key.space>OUT<Key.space>CUSTOMER<Key.space>SATISFICATION<Key.space><Key.shift>SURVEY<Key.space>
Screenshot: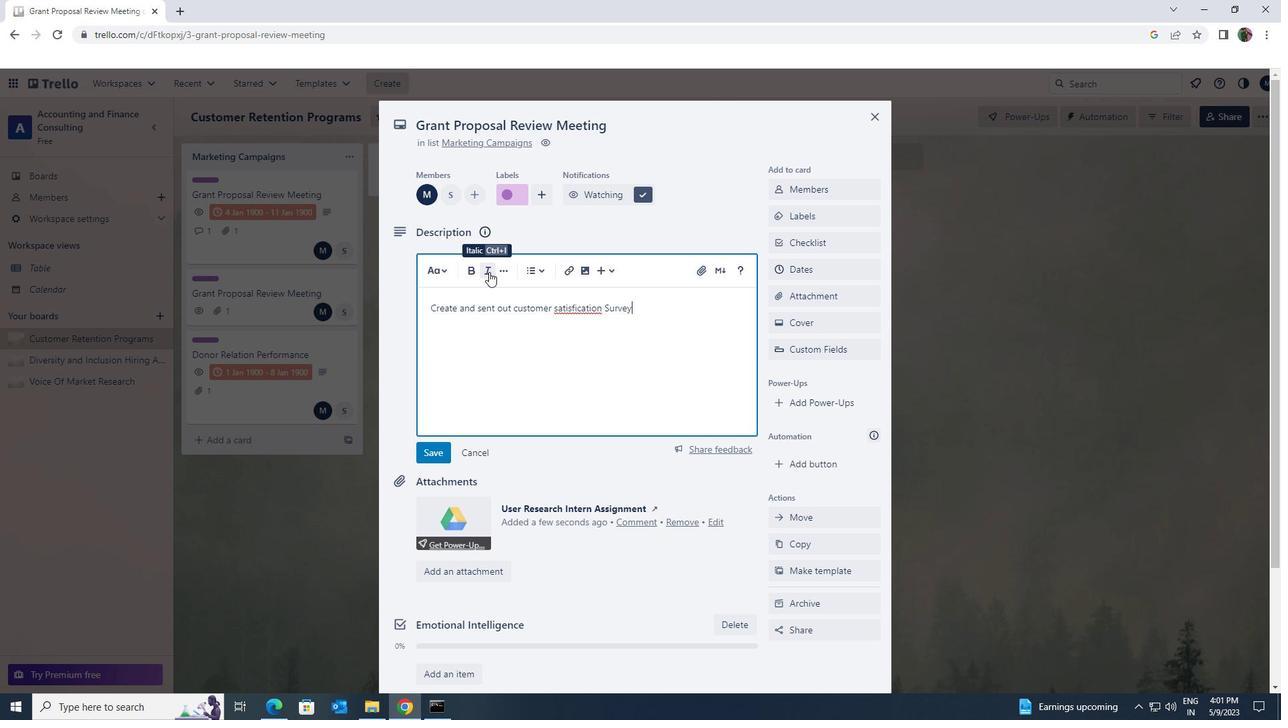 
Action: Mouse moved to (435, 451)
Screenshot: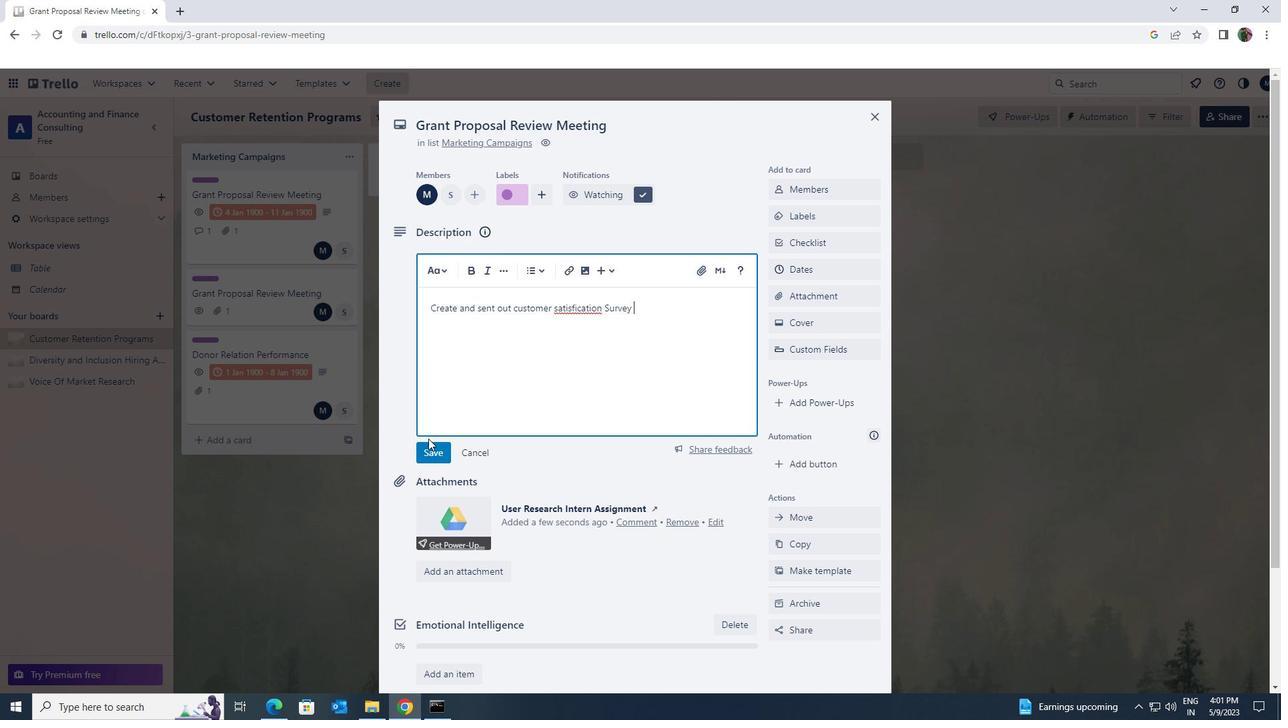 
Action: Mouse pressed left at (435, 451)
Screenshot: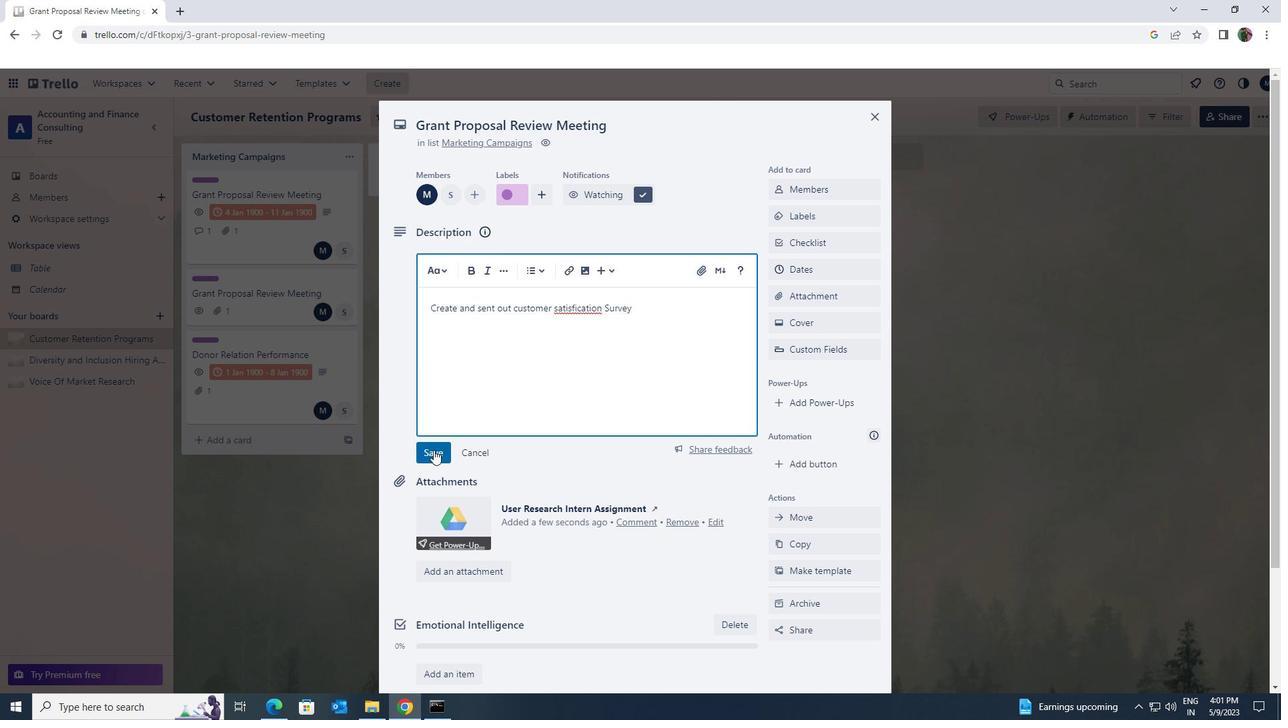 
Action: Mouse moved to (483, 421)
Screenshot: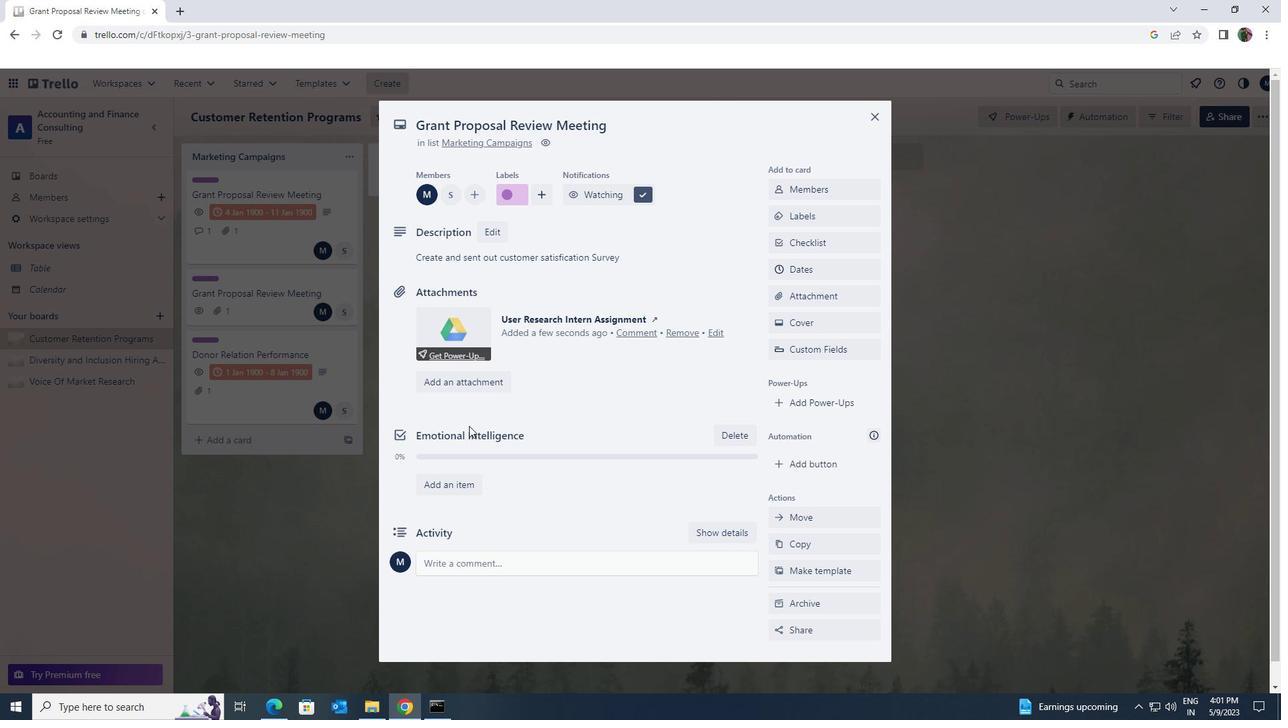 
Action: Mouse scrolled (483, 420) with delta (0, 0)
Screenshot: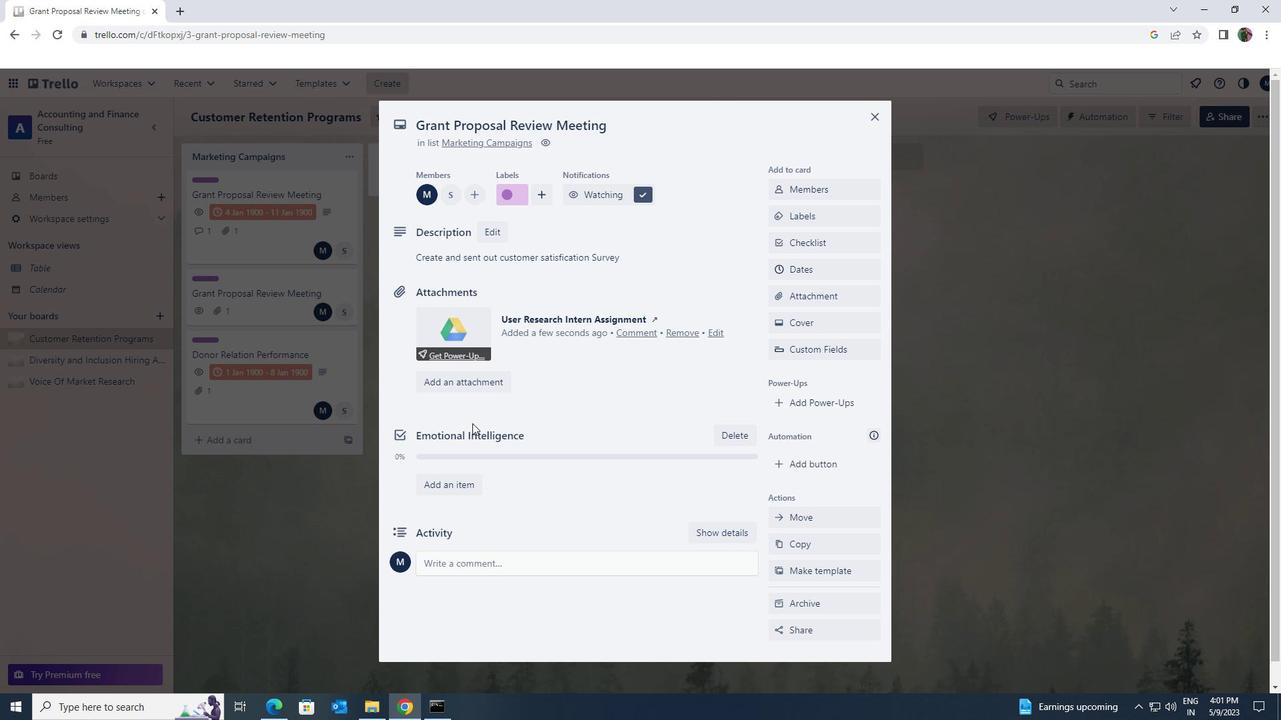 
Action: Mouse scrolled (483, 420) with delta (0, 0)
Screenshot: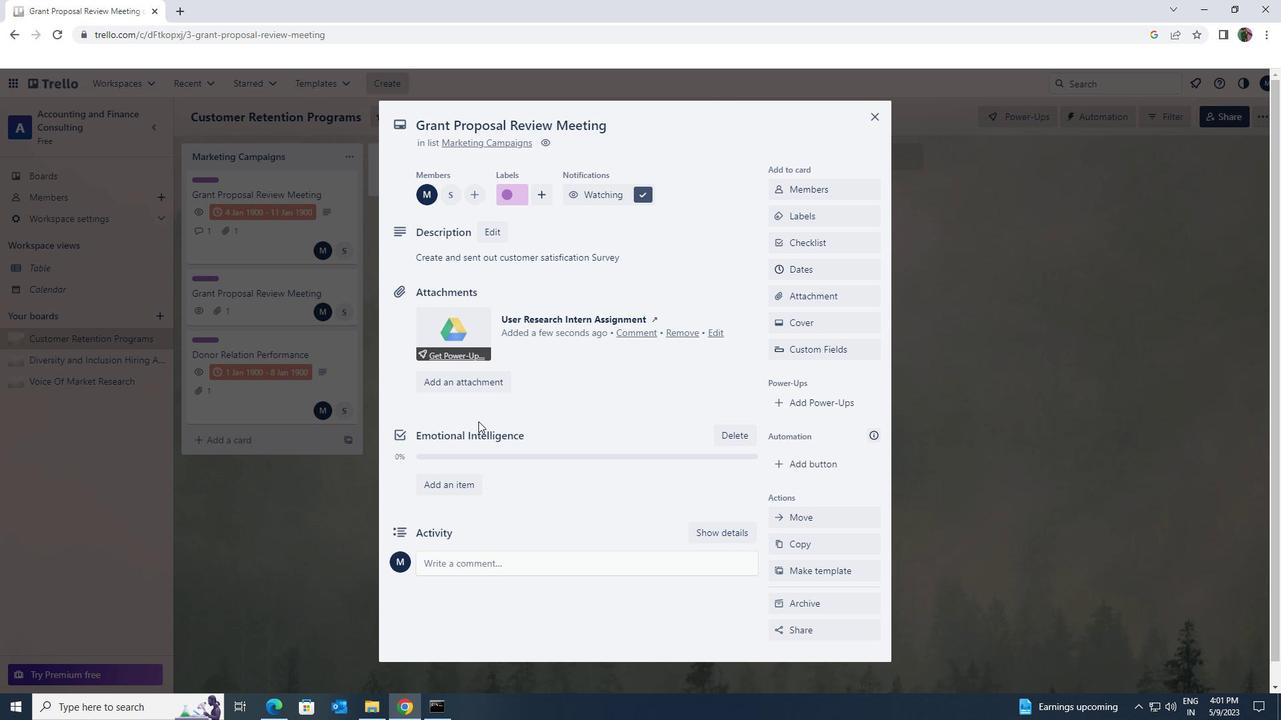 
Action: Mouse scrolled (483, 420) with delta (0, 0)
Screenshot: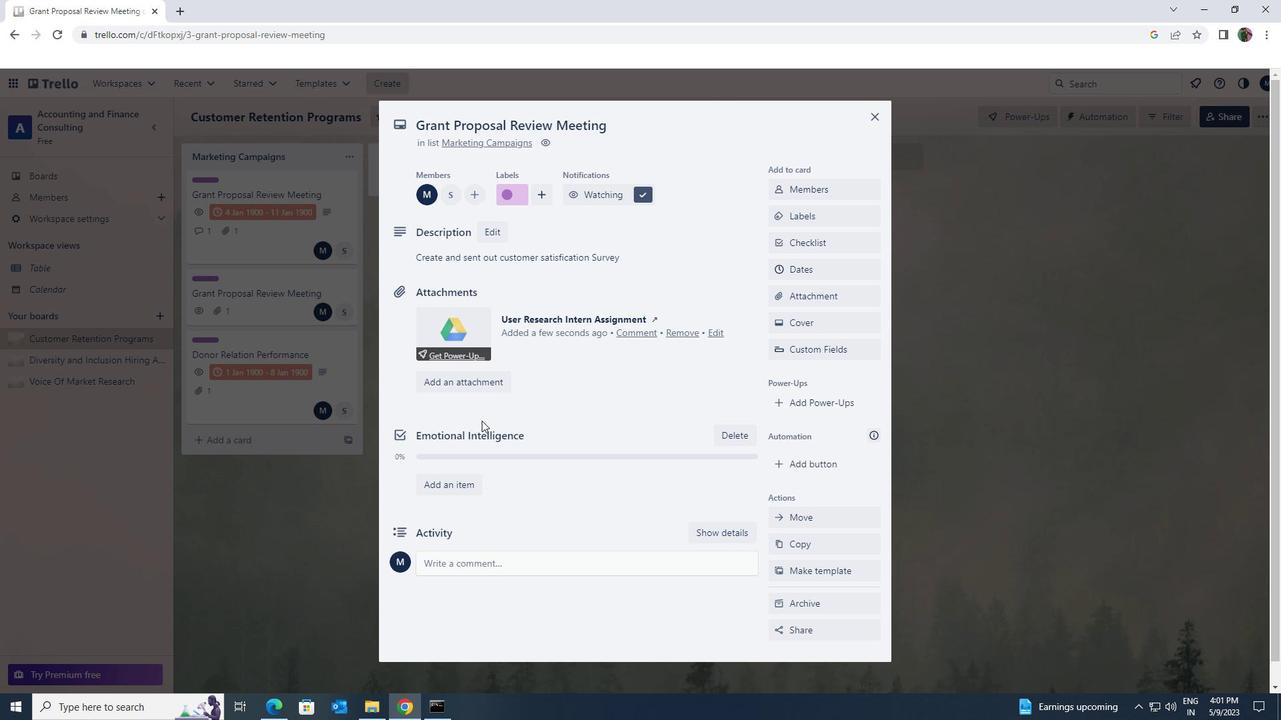 
Action: Mouse moved to (484, 420)
Screenshot: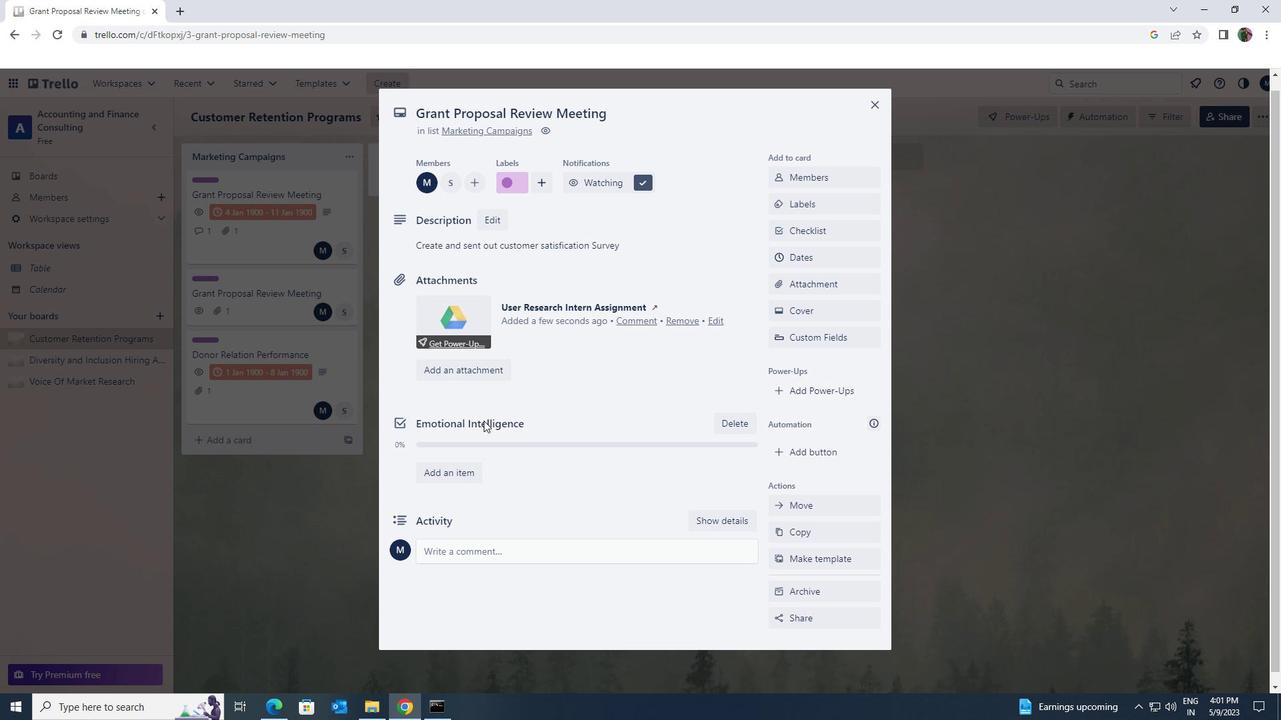 
Action: Mouse scrolled (484, 419) with delta (0, 0)
Screenshot: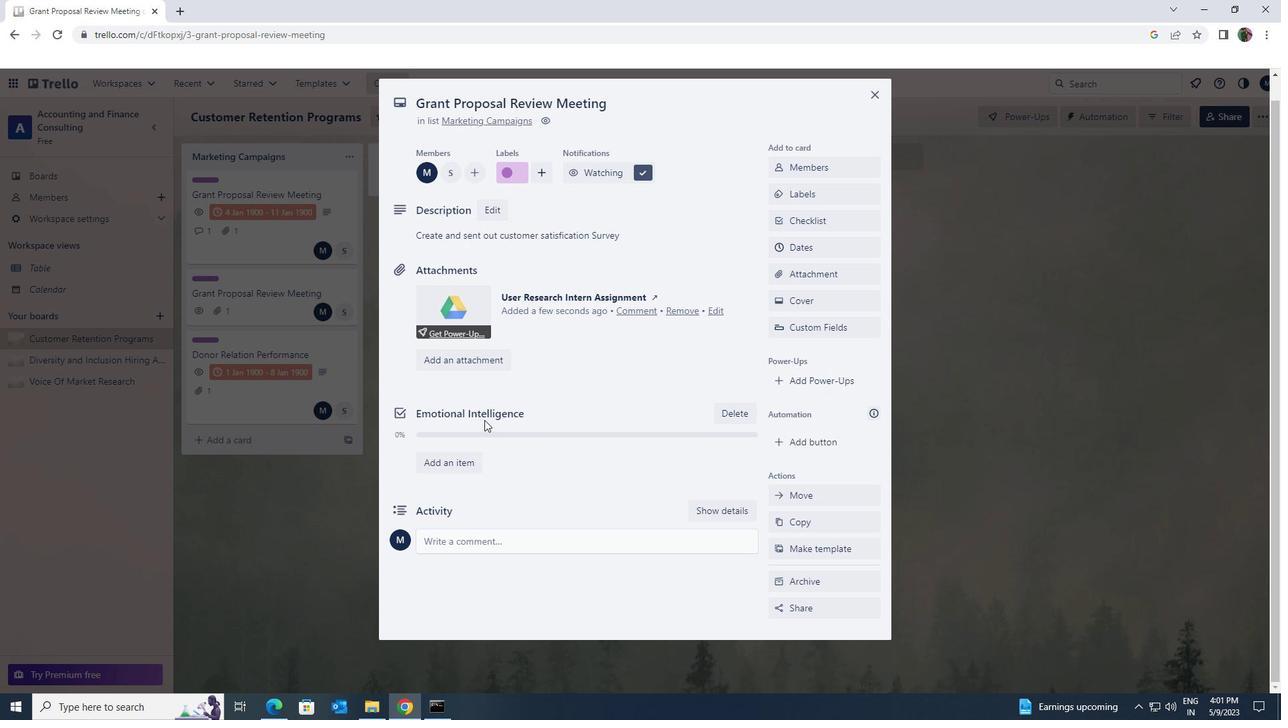 
Action: Mouse scrolled (484, 419) with delta (0, 0)
Screenshot: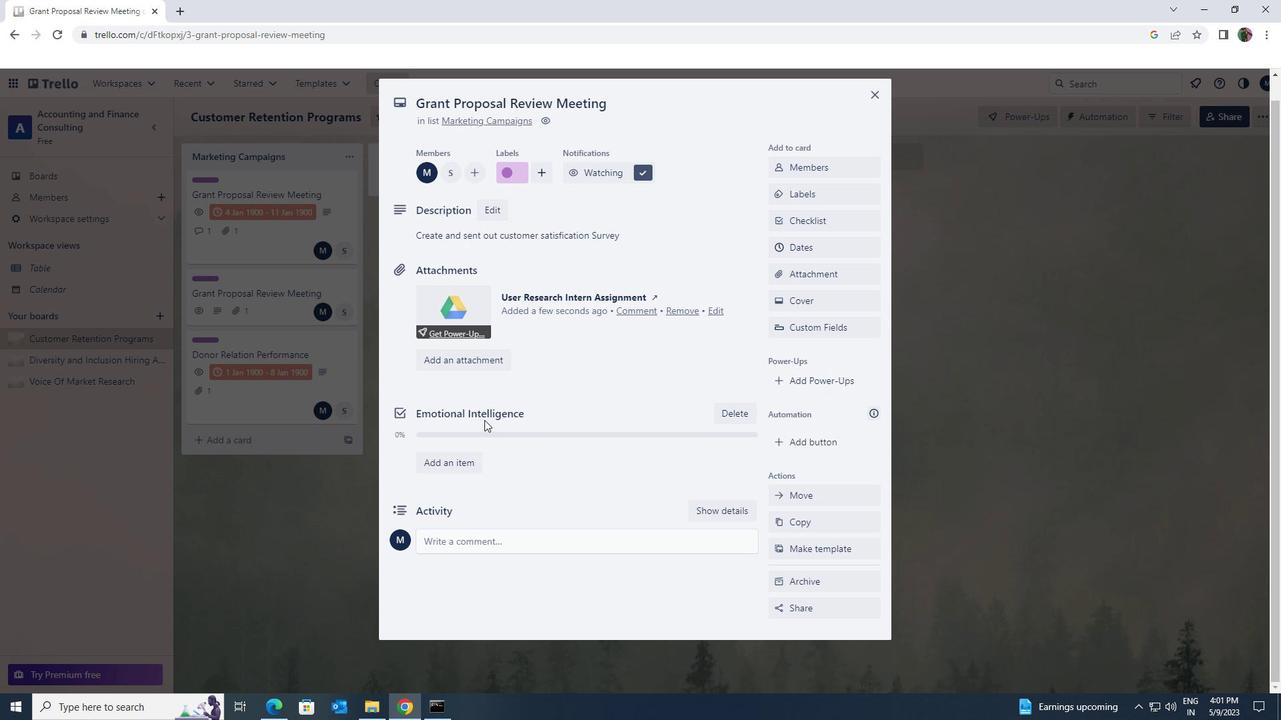
Action: Mouse moved to (494, 546)
Screenshot: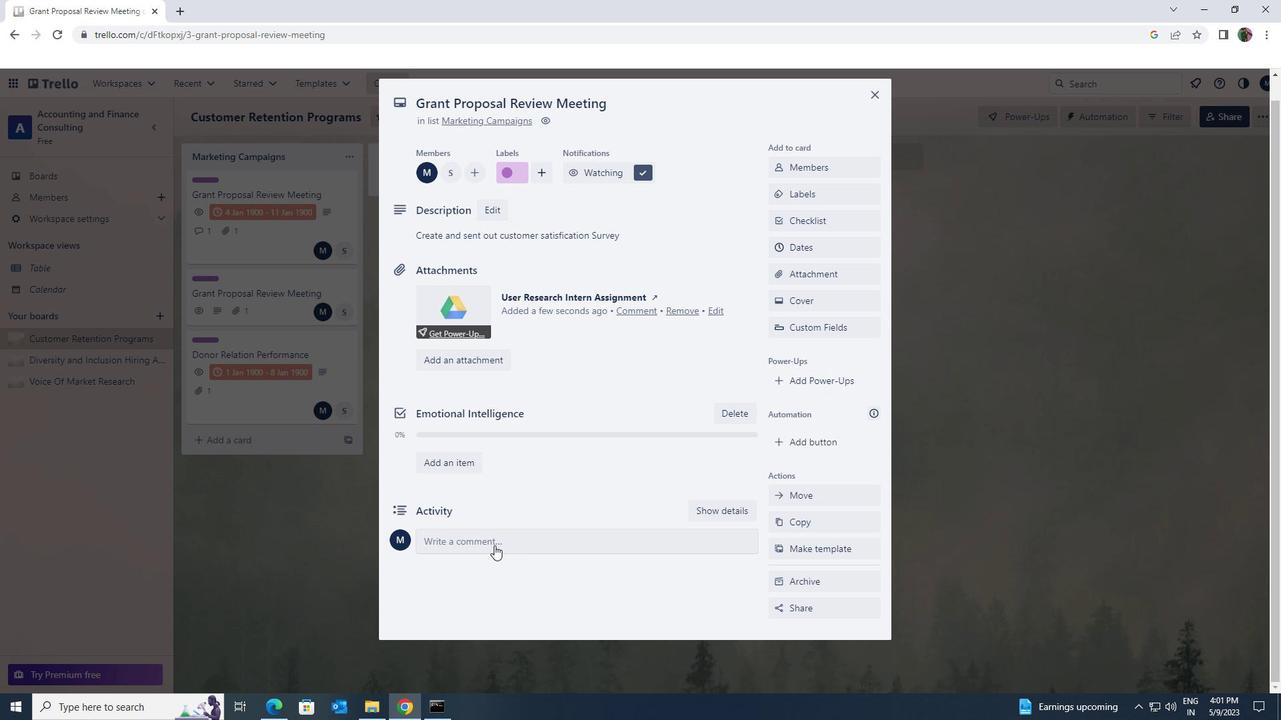 
Action: Mouse pressed left at (494, 546)
Screenshot: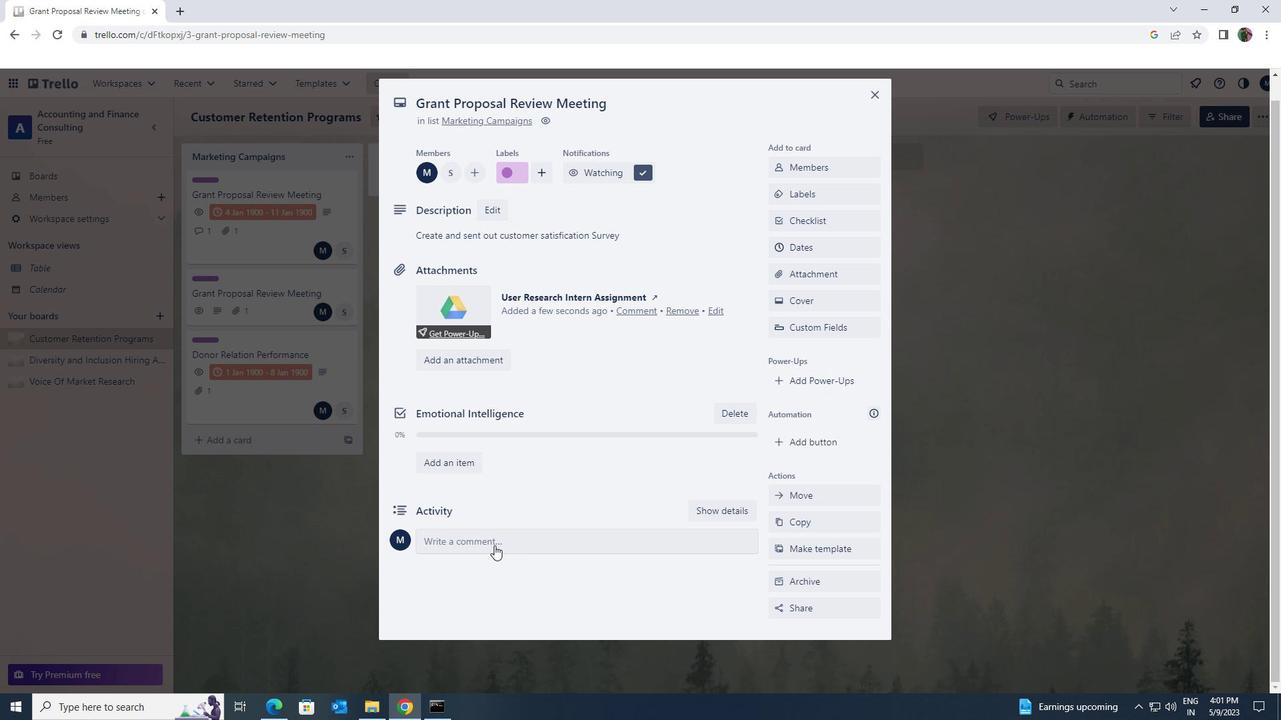 
Action: Key pressed <Key.shift><Key.shift><Key.shift><Key.shift><Key.shift><Key.shift><Key.shift>WE<Key.space><Key.shift>SHI<Key.backspace>OULD<Key.space>APPROACH<Key.space>THIS<Key.space>TASK<Key.space>WITH<Key.space>SENSE<Key.space>OF<Key.space>COMMUNIY<Key.space><Key.backspace><Key.backspace><Key.backspace>ITY<Key.space>AND<Key.space>TEAMWORK<Key.space>
Screenshot: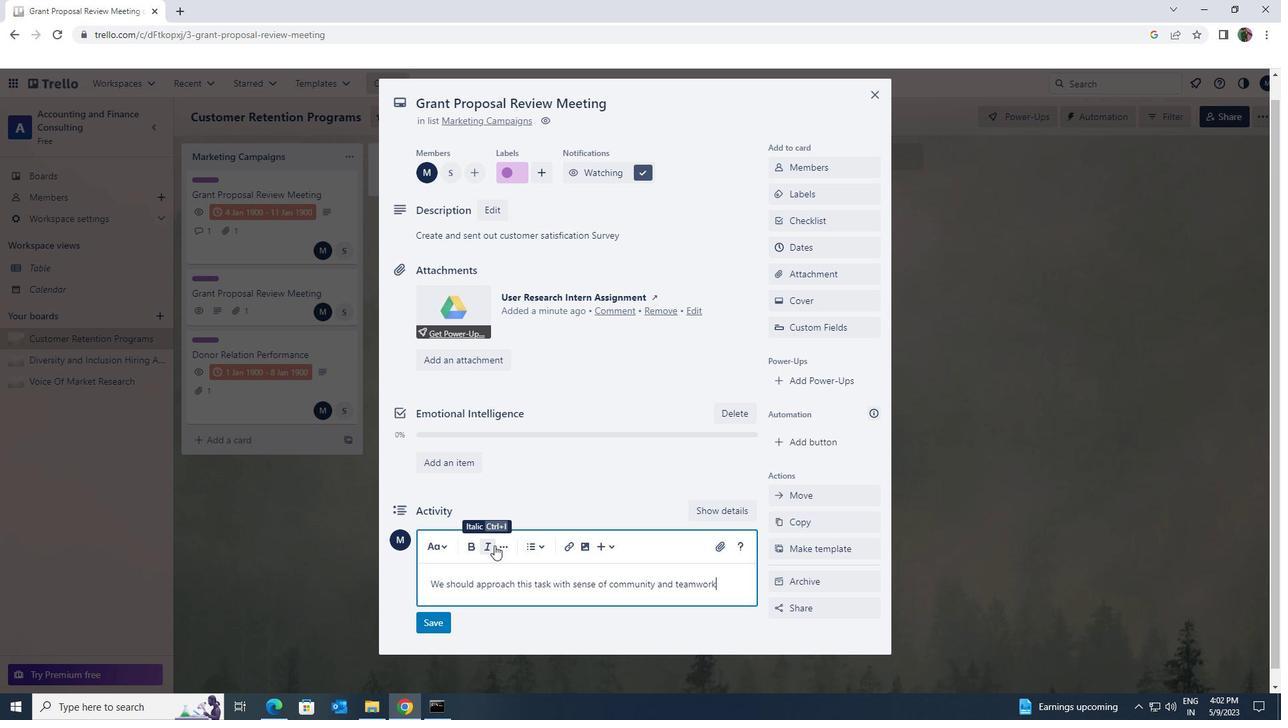 
Action: Mouse moved to (435, 618)
Screenshot: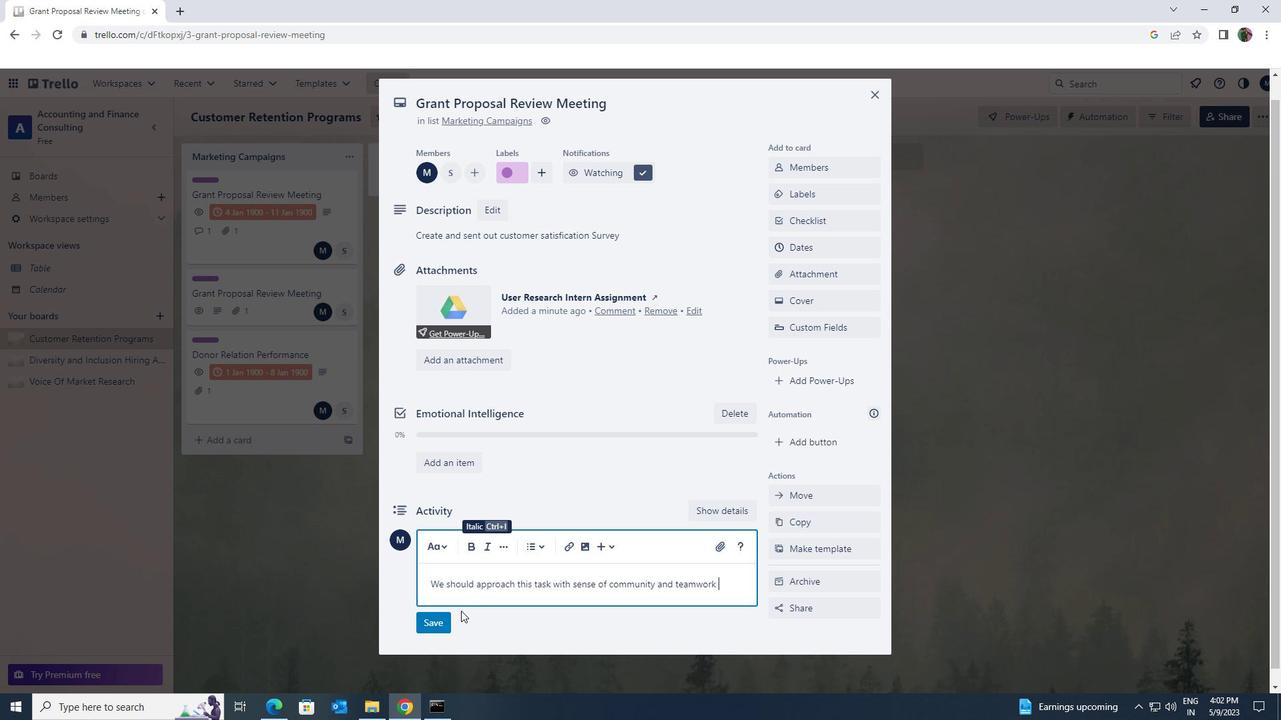 
Action: Mouse pressed left at (435, 618)
Screenshot: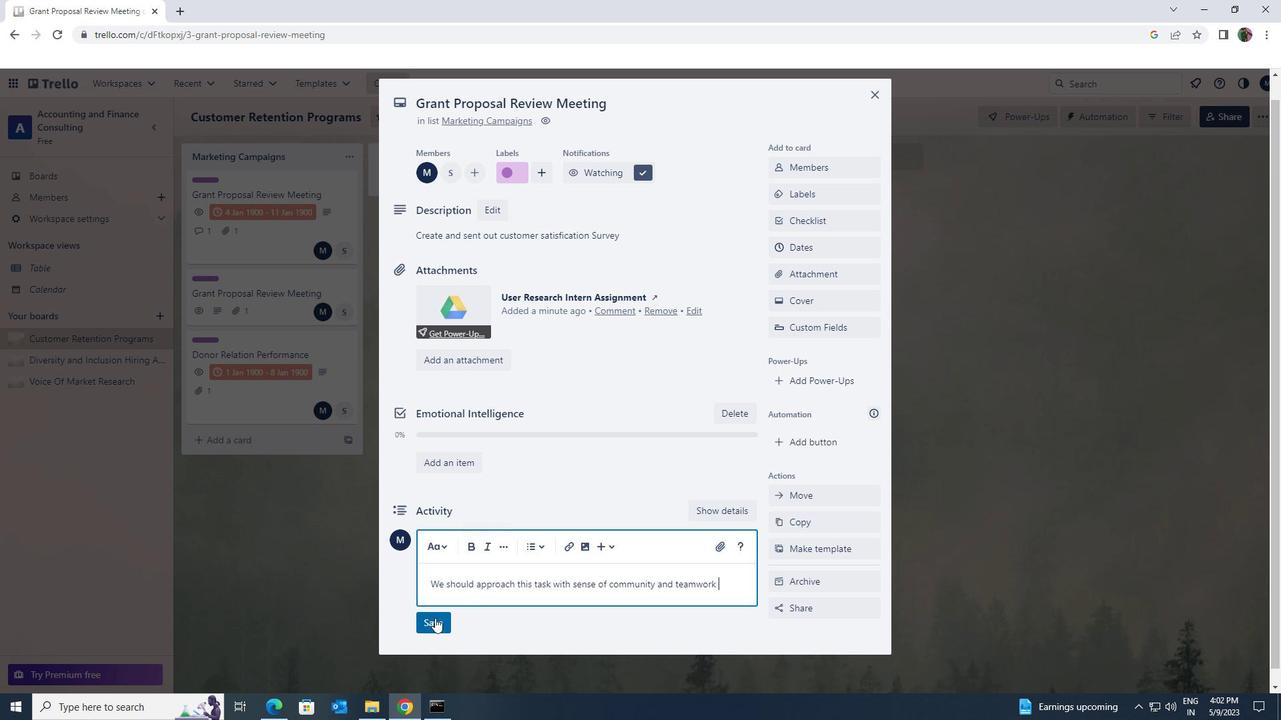 
Action: Mouse moved to (798, 249)
Screenshot: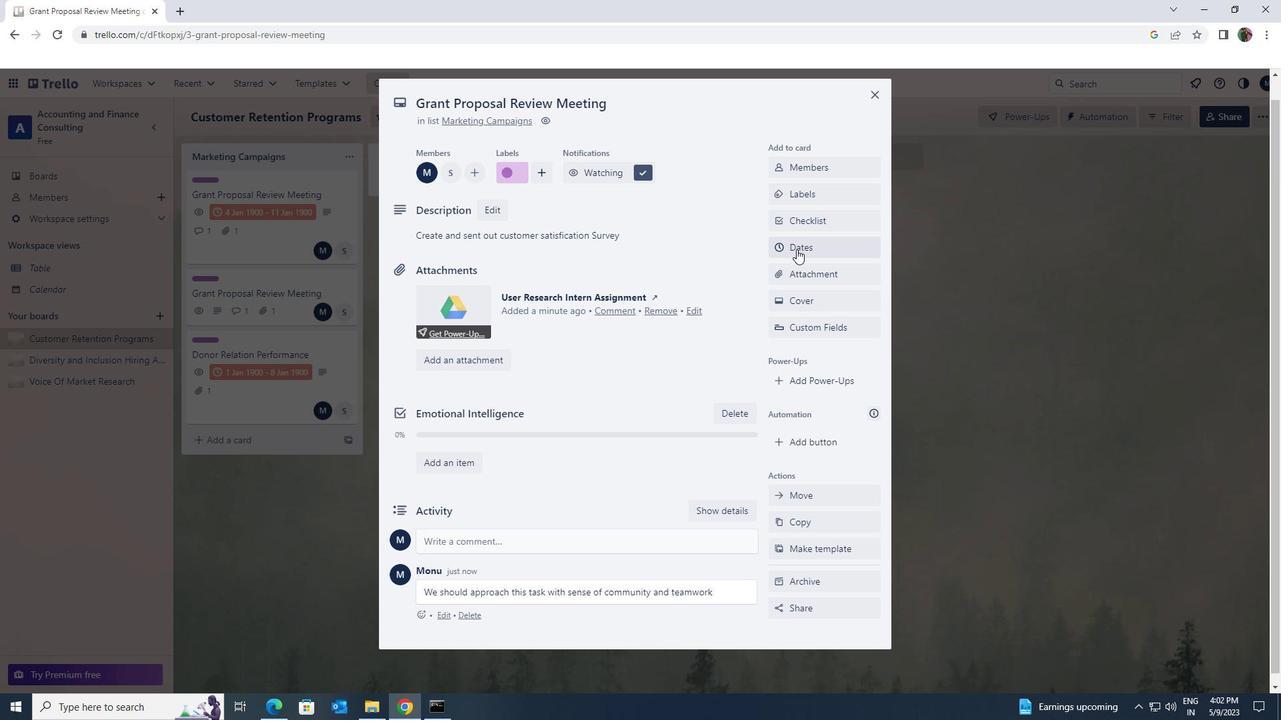 
Action: Mouse pressed left at (798, 249)
Screenshot: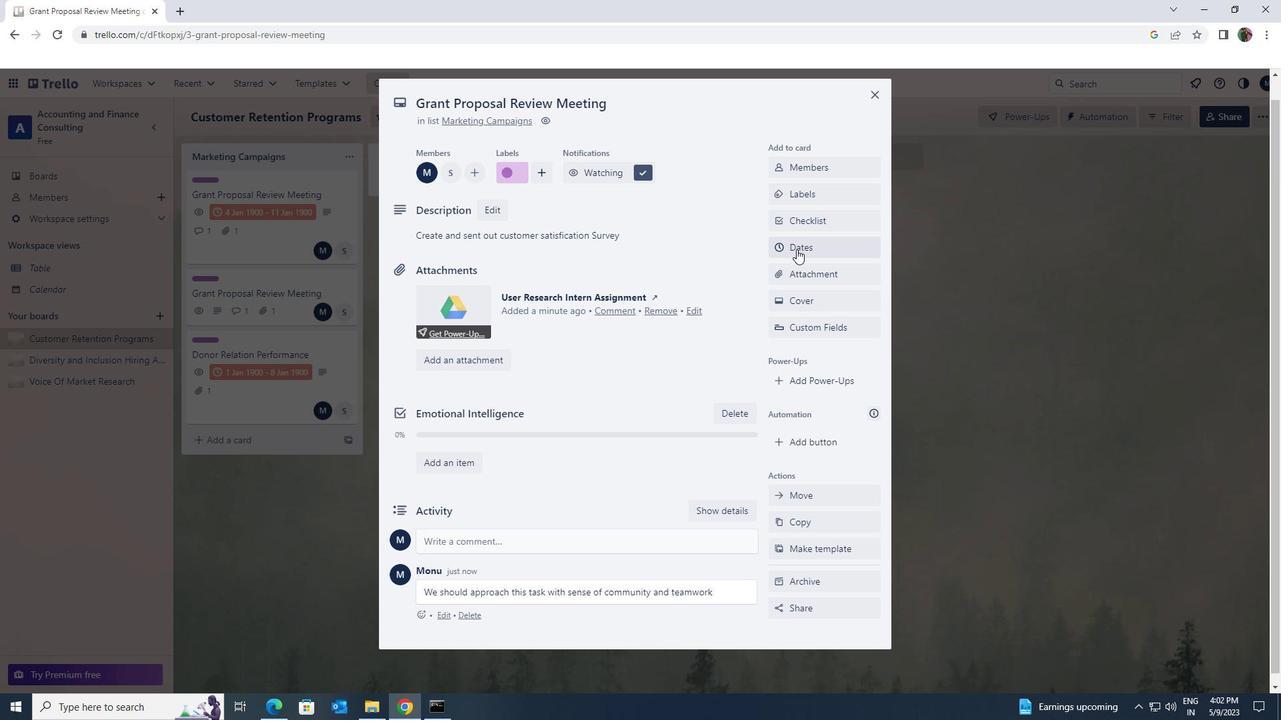 
Action: Mouse moved to (783, 356)
Screenshot: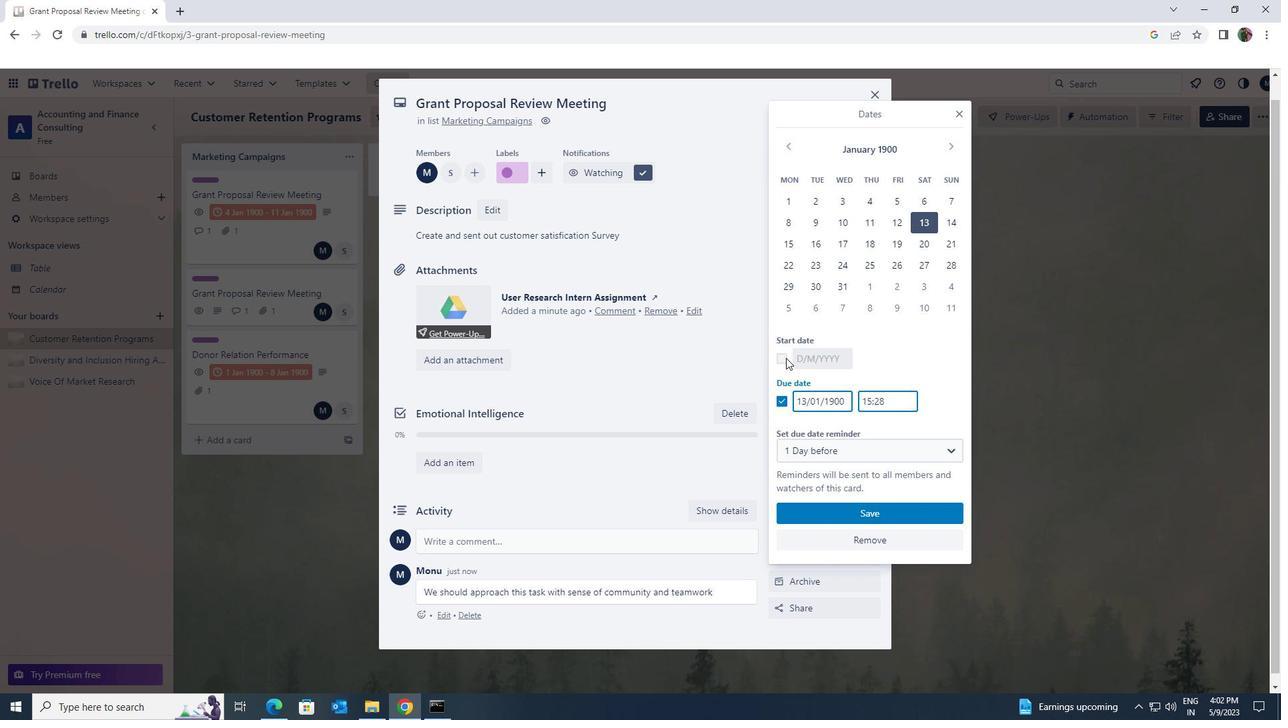 
Action: Mouse pressed left at (783, 356)
Screenshot: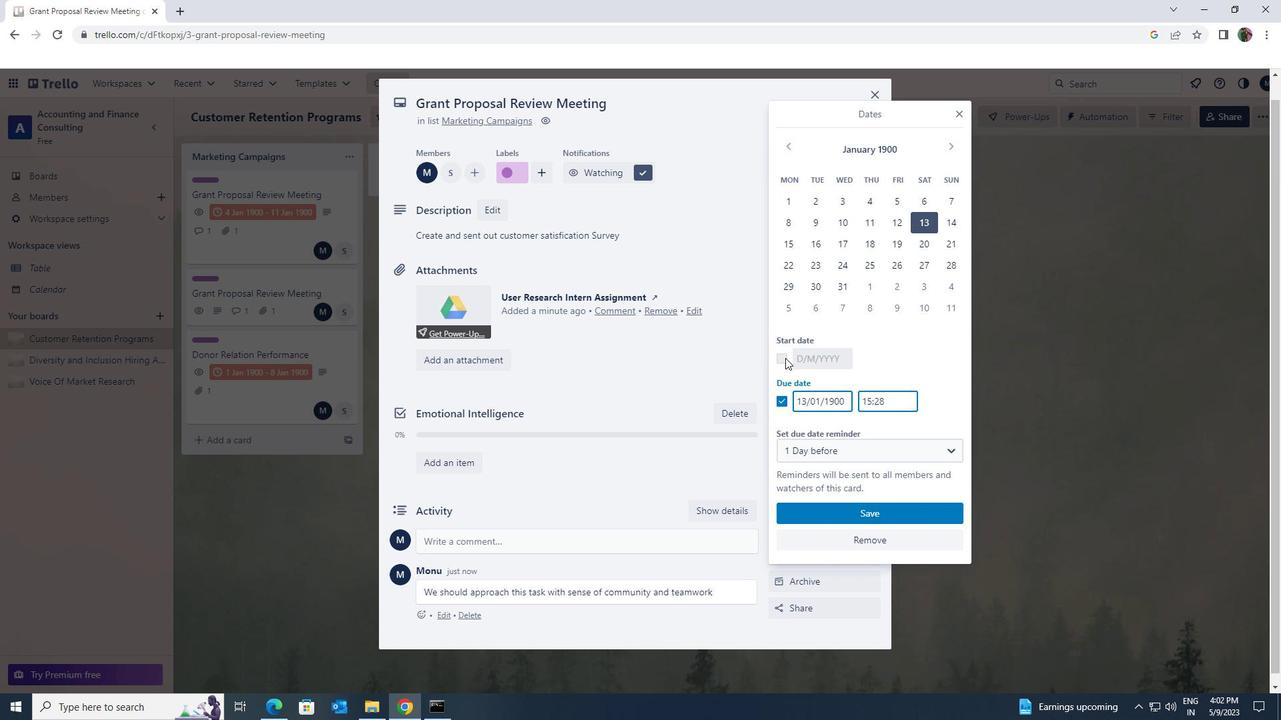 
Action: Mouse moved to (846, 360)
Screenshot: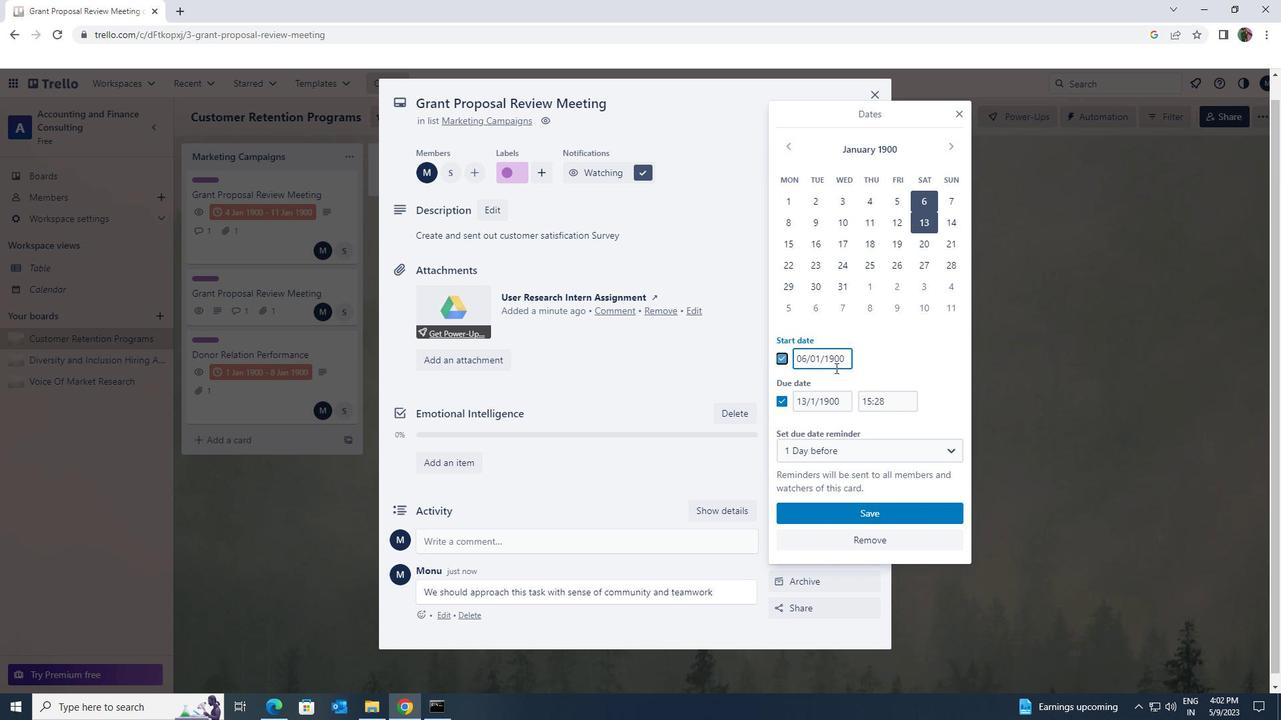 
Action: Mouse pressed left at (846, 360)
Screenshot: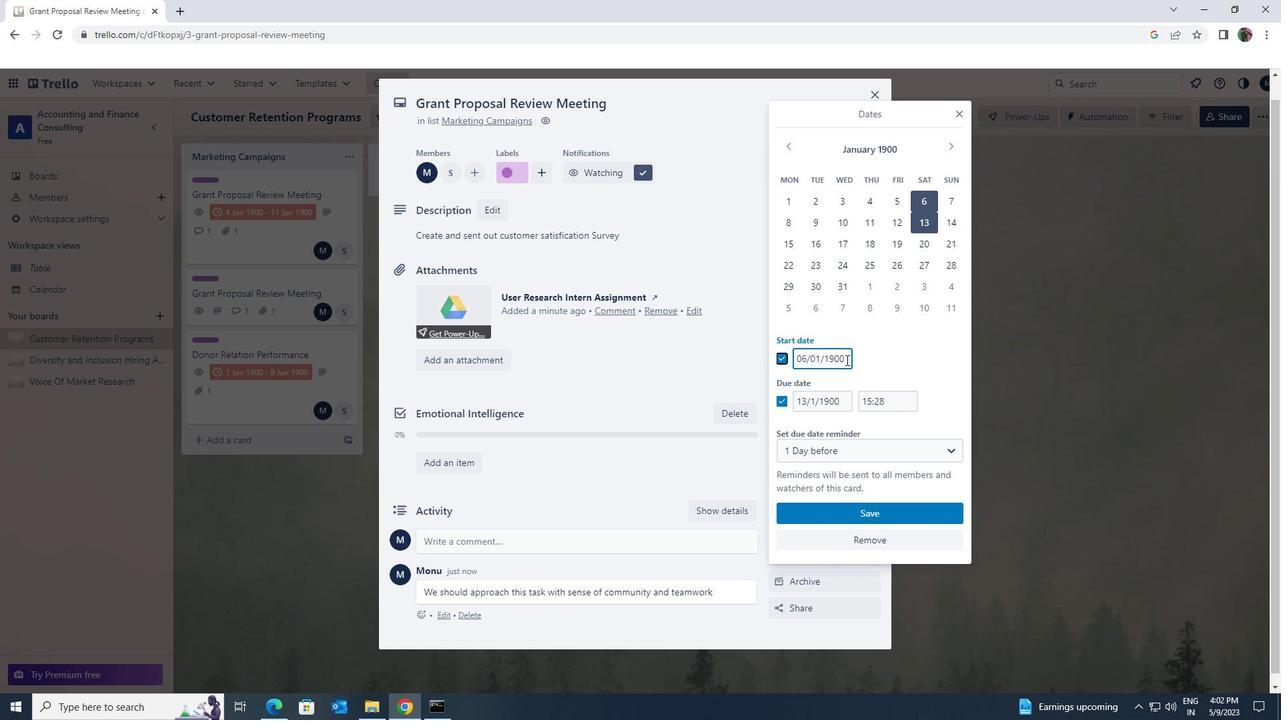 
Action: Mouse moved to (791, 363)
Screenshot: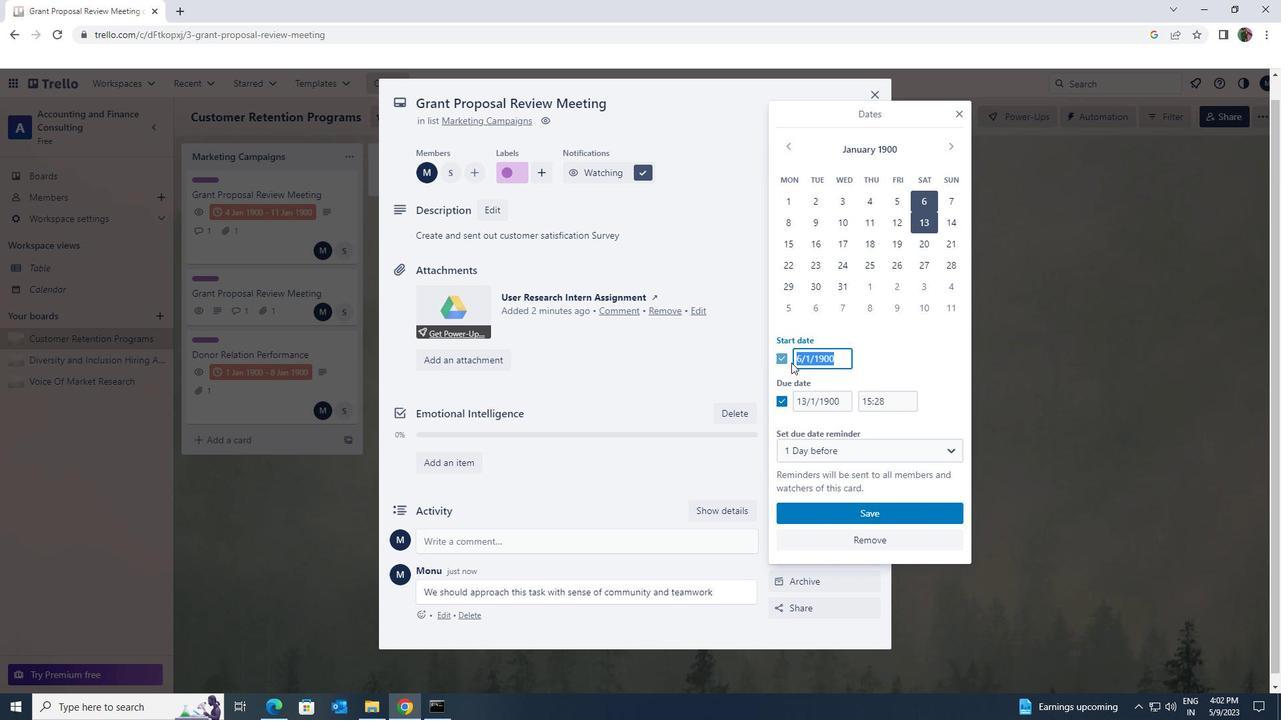 
Action: Key pressed 7/1/1900
Screenshot: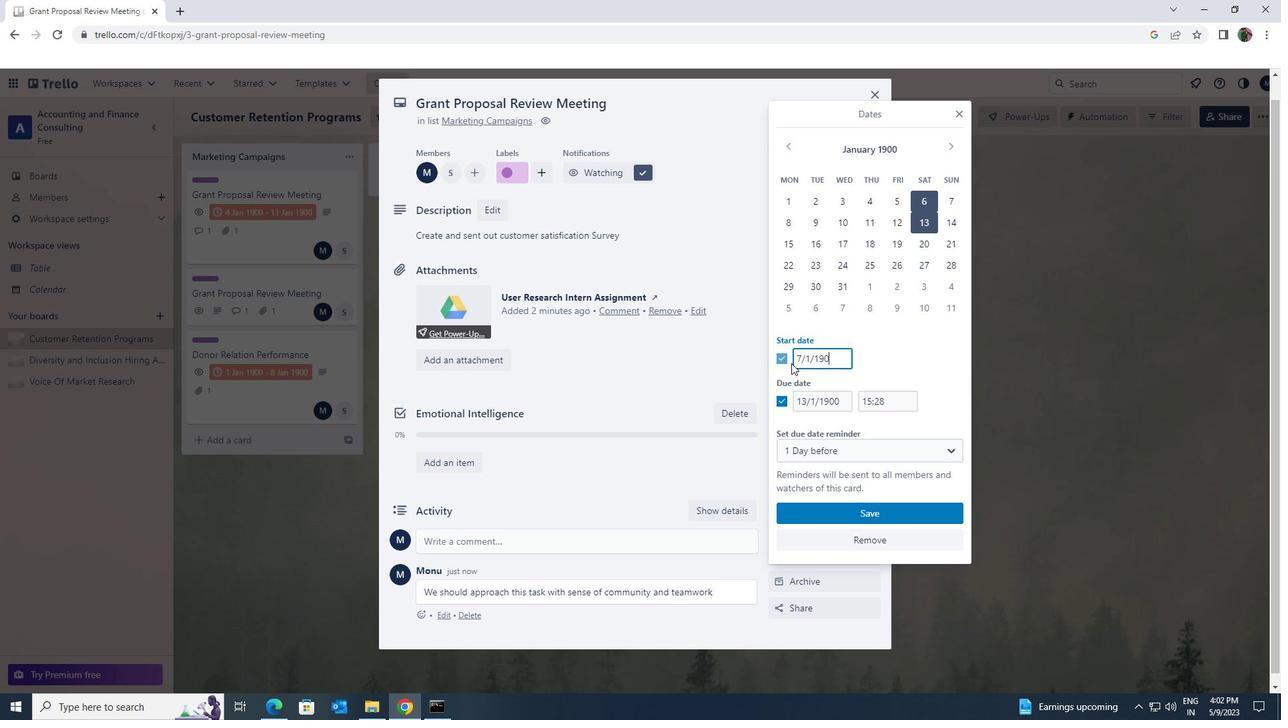 
Action: Mouse moved to (846, 403)
Screenshot: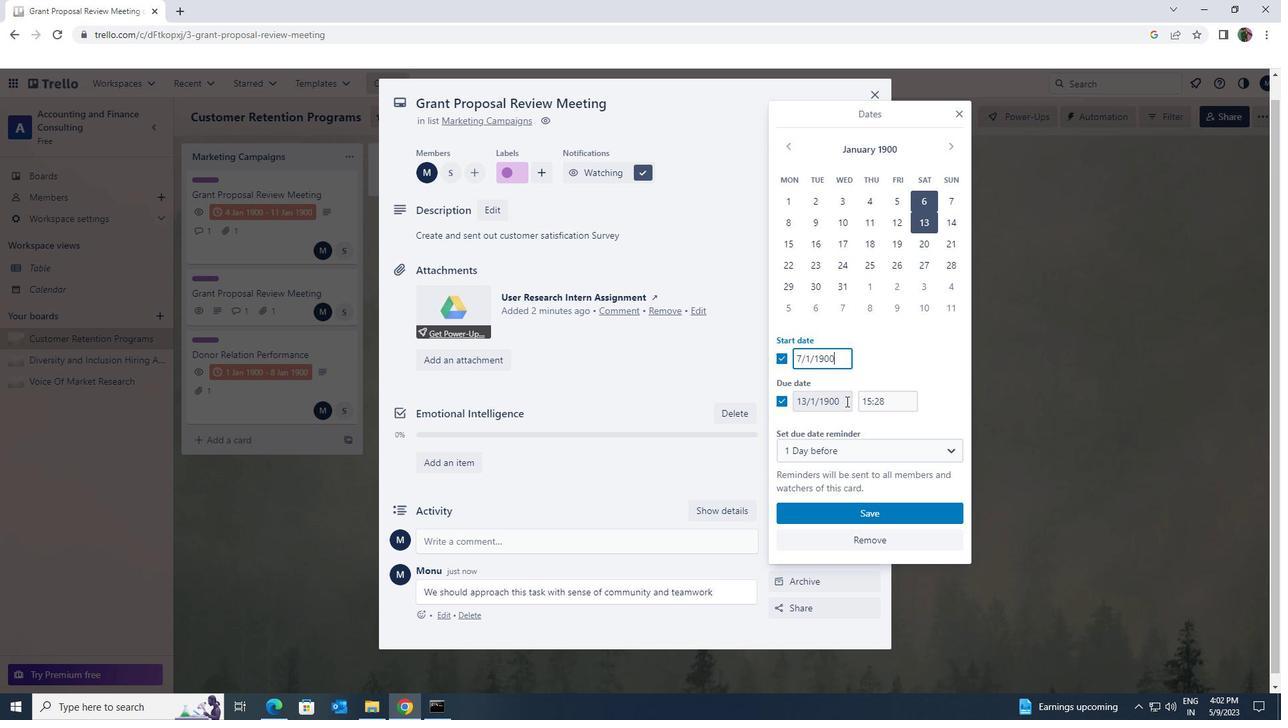 
Action: Mouse pressed left at (846, 403)
Screenshot: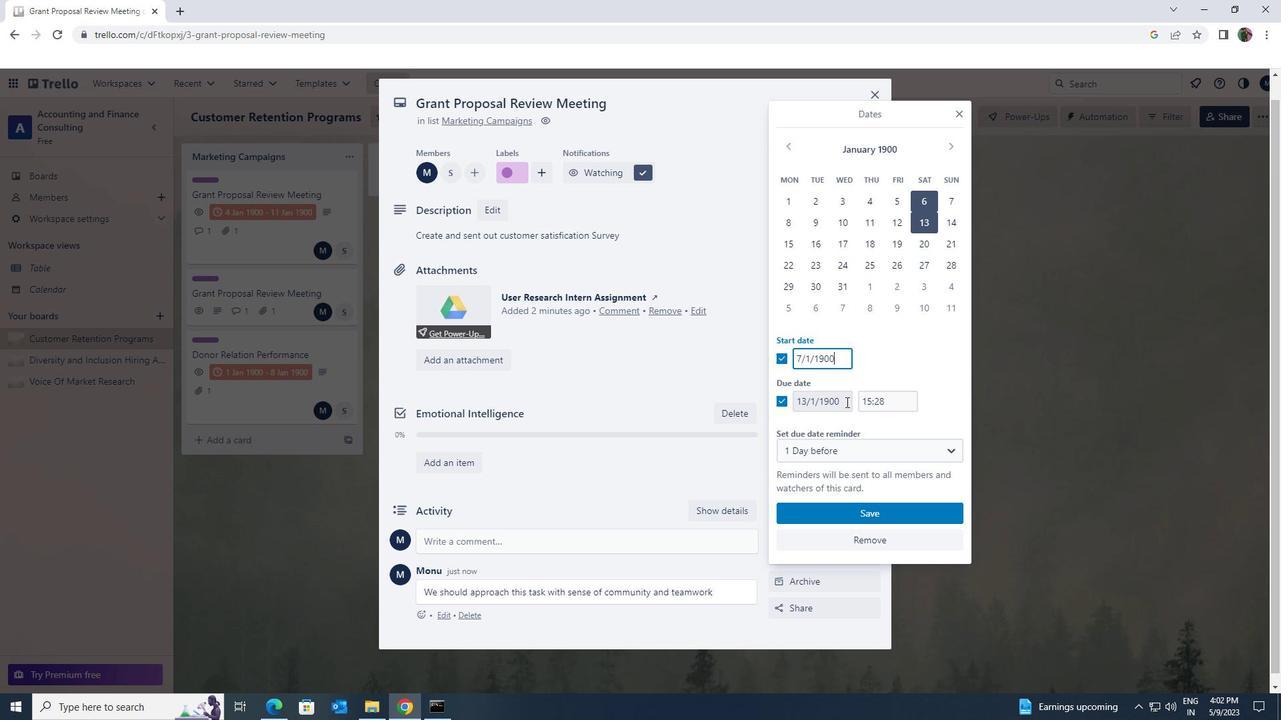 
Action: Mouse moved to (788, 400)
Screenshot: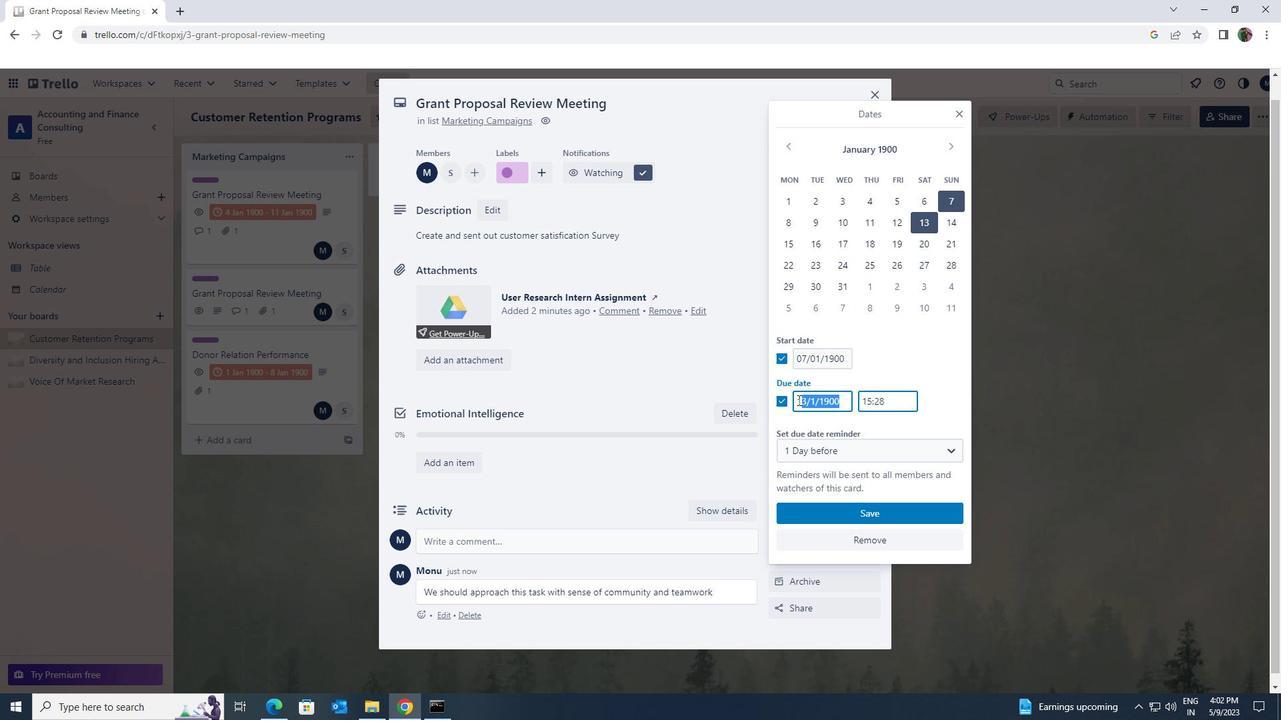 
Action: Key pressed 14/1/1900
Screenshot: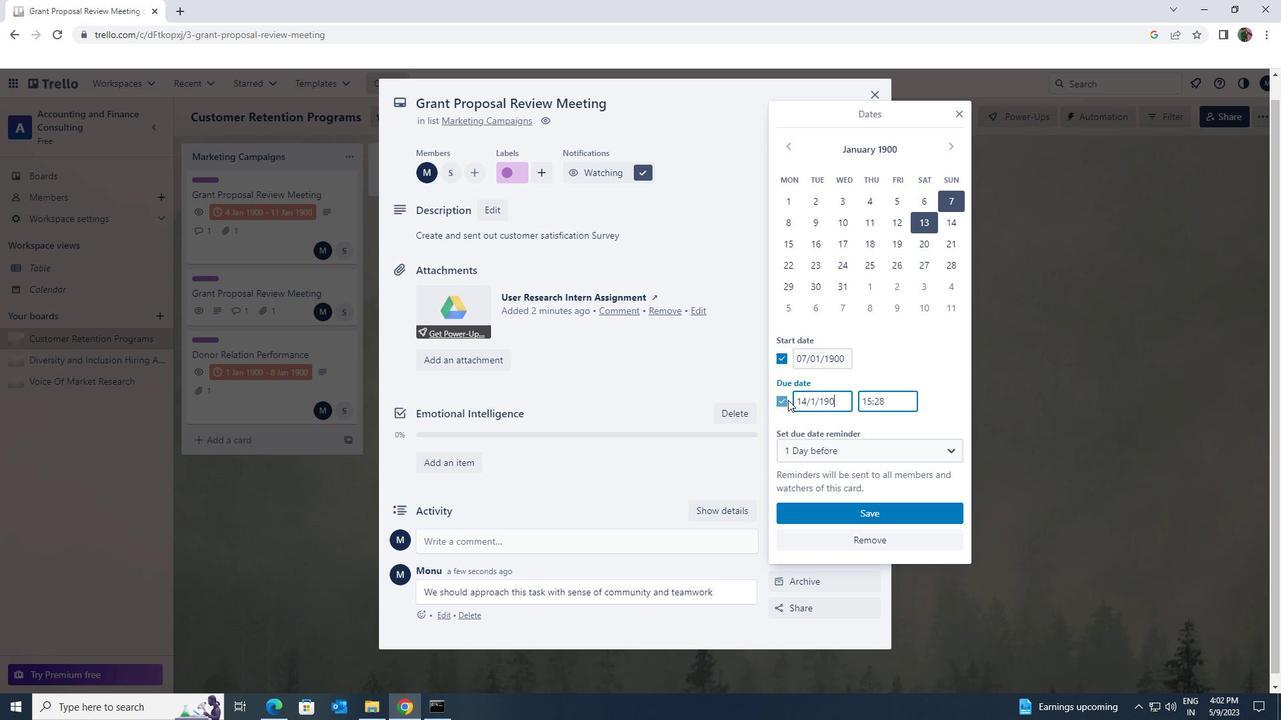 
Action: Mouse moved to (852, 514)
Screenshot: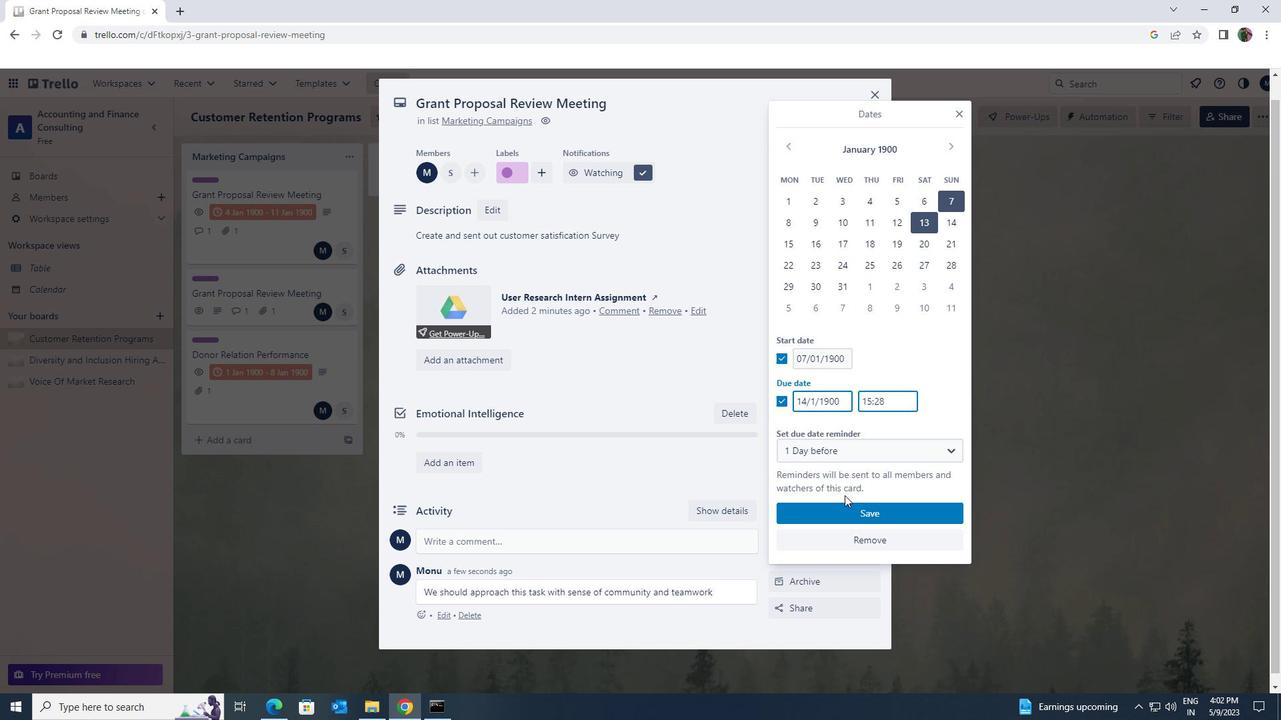 
Action: Mouse pressed left at (852, 514)
Screenshot: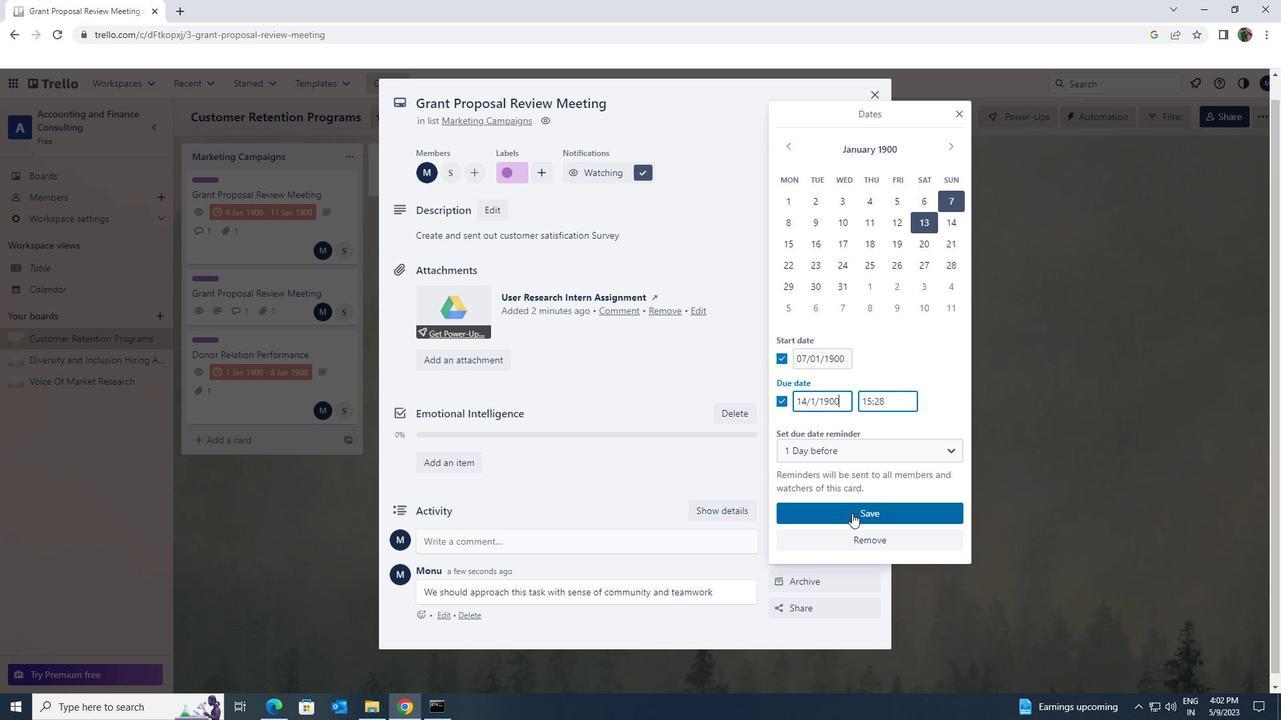 
Action: Mouse moved to (874, 93)
Screenshot: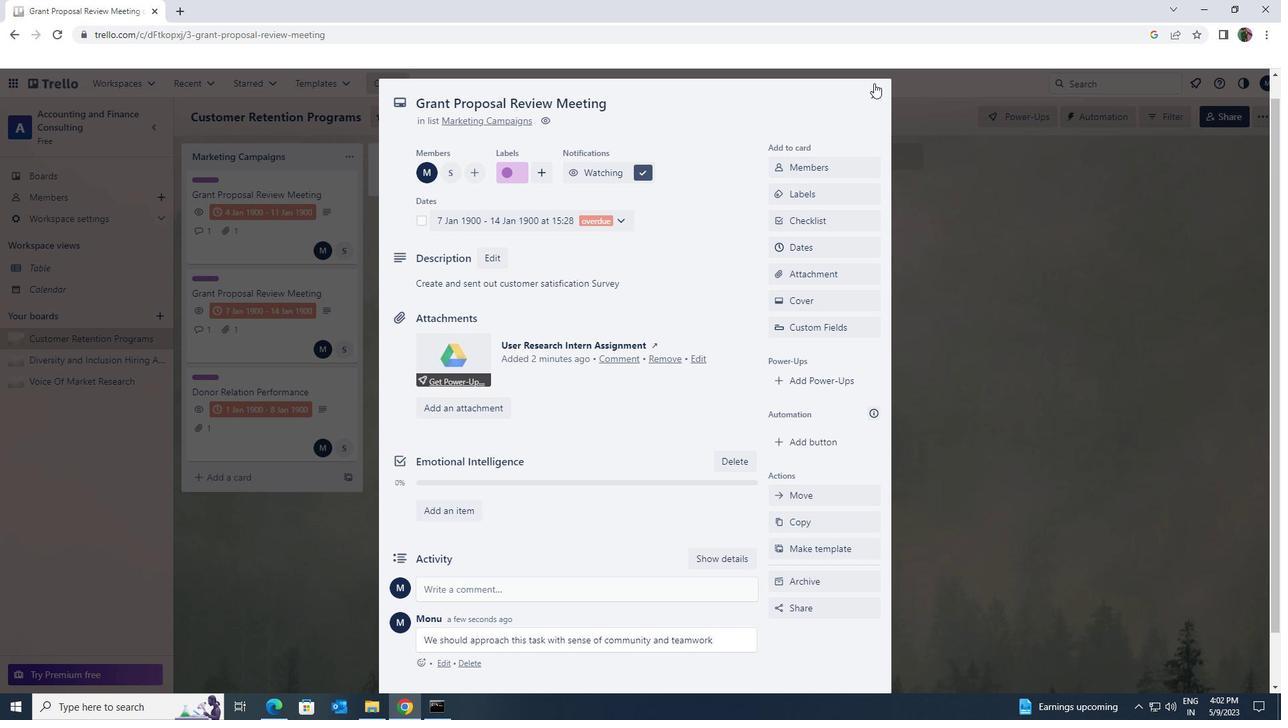 
Action: Mouse pressed left at (874, 93)
Screenshot: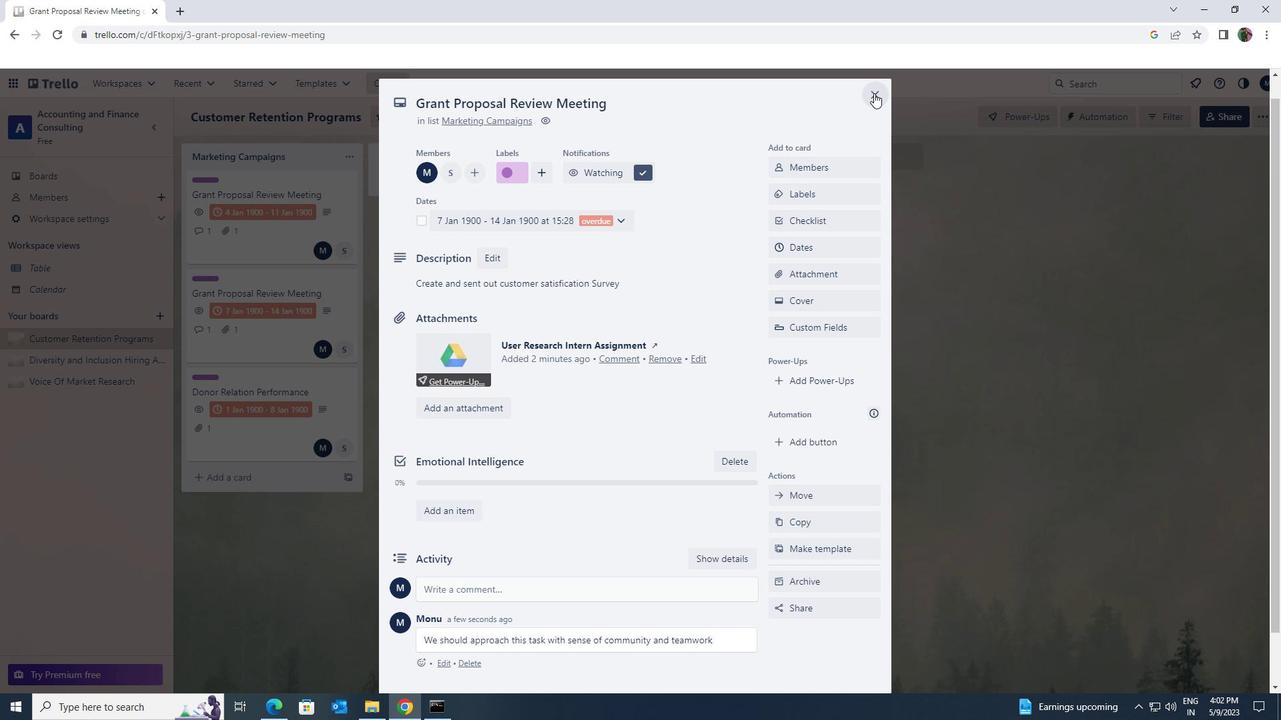 
